 Task: Search one way flight ticket for 4 adults, 1 infant in seat and 1 infant on lap in premium economy from San Luis Obispo: San Luis Obispo County Regional Airport (mcchesney Field) to Greensboro: Piedmont Triad International Airport on 5-1-2023. Choice of flights is Southwest. Number of bags: 1 checked bag. Price is upto 73000. Outbound departure time preference is 8:00.
Action: Mouse moved to (166, 154)
Screenshot: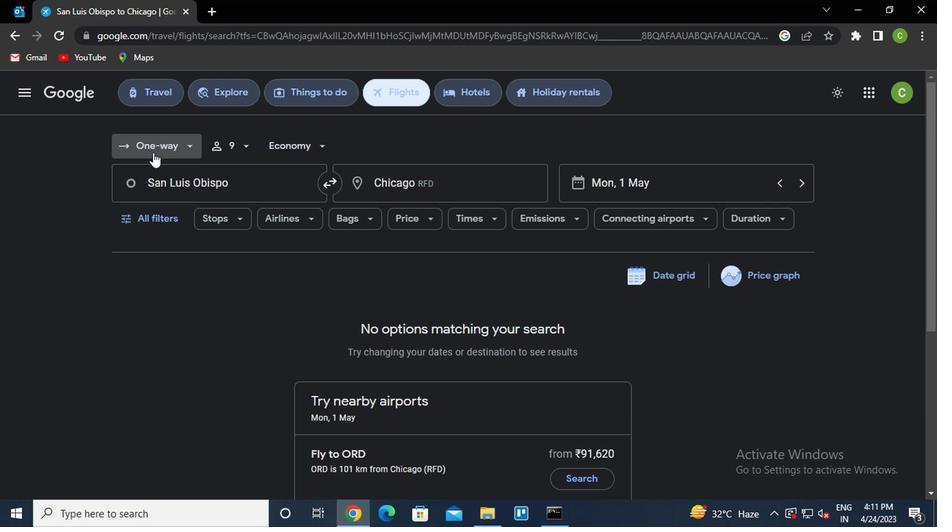 
Action: Mouse pressed left at (166, 154)
Screenshot: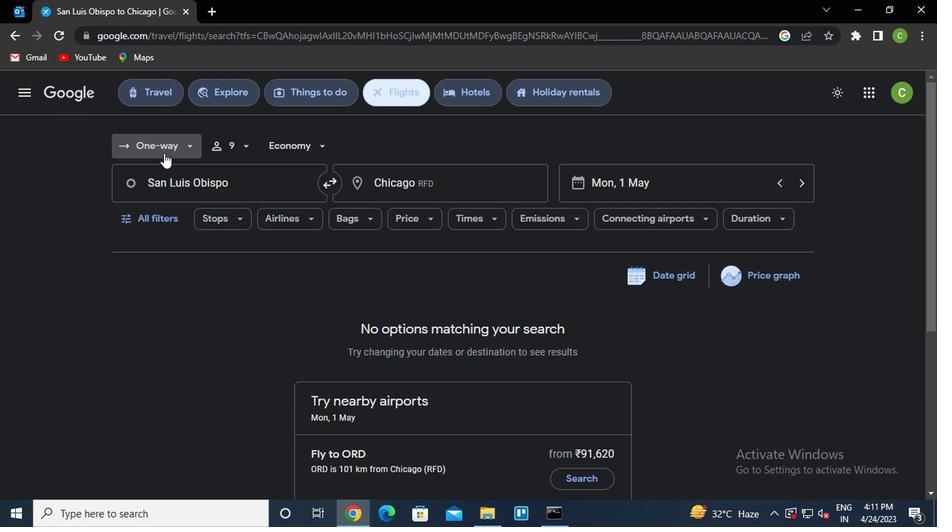 
Action: Mouse moved to (180, 217)
Screenshot: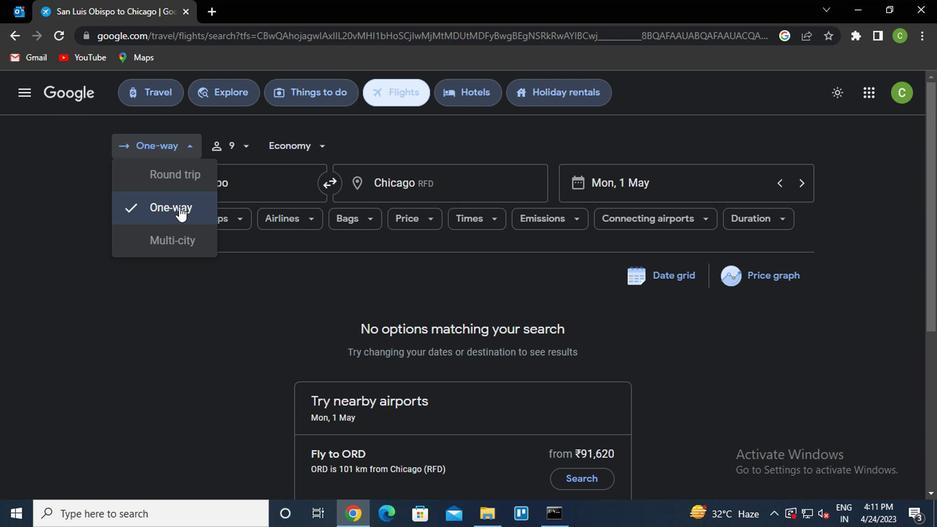 
Action: Mouse pressed left at (180, 217)
Screenshot: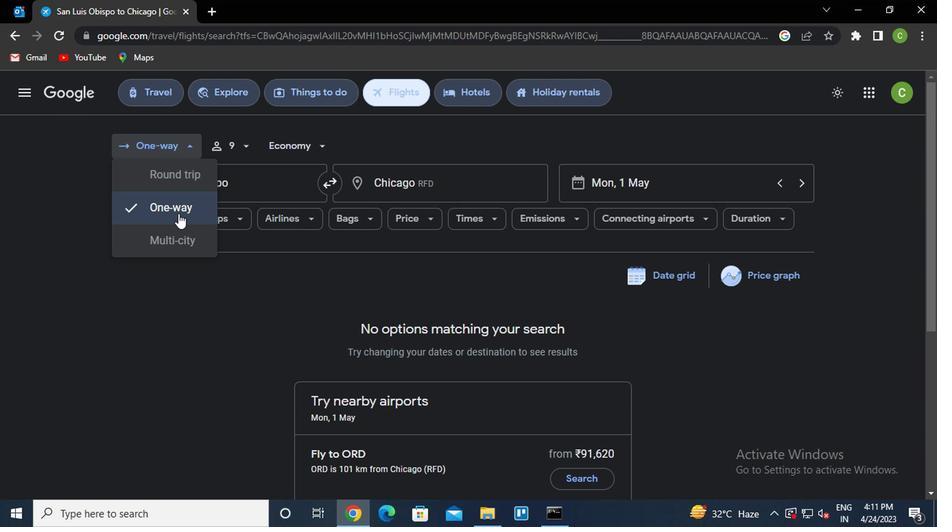 
Action: Mouse moved to (238, 145)
Screenshot: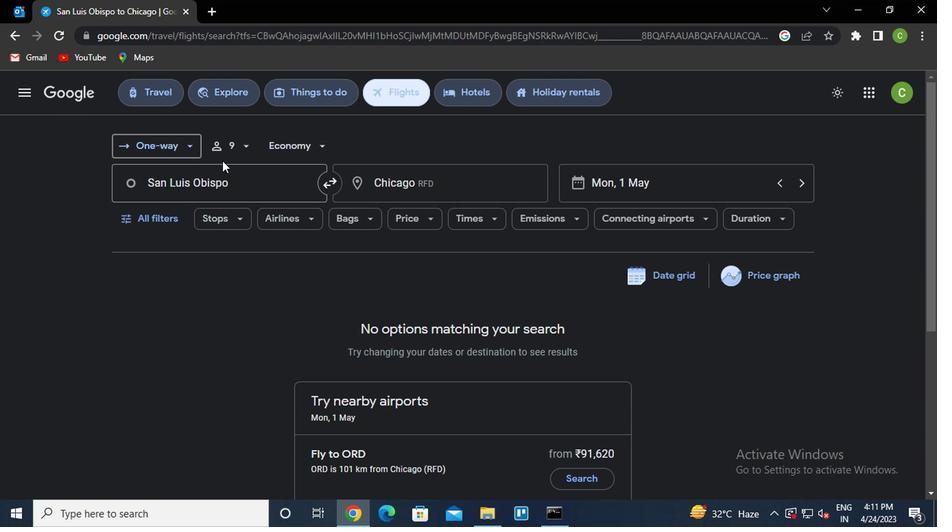 
Action: Mouse pressed left at (238, 145)
Screenshot: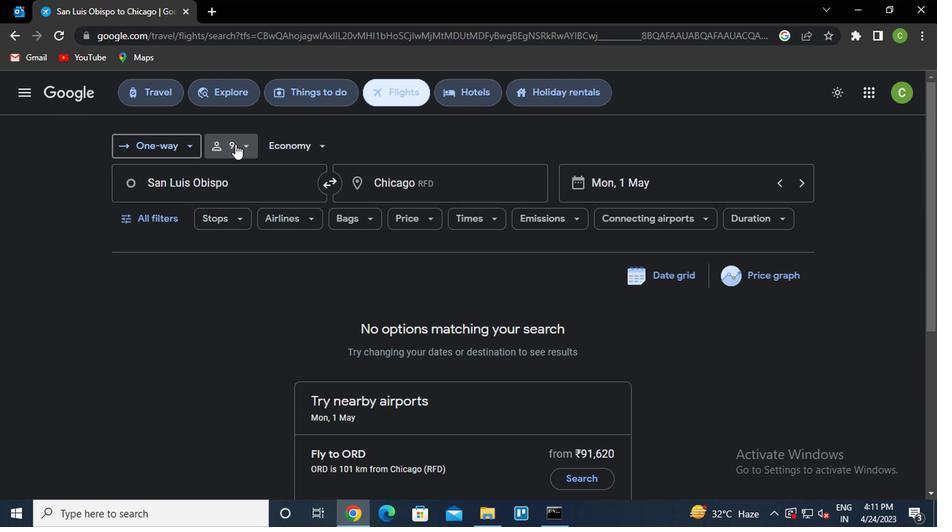 
Action: Mouse moved to (298, 187)
Screenshot: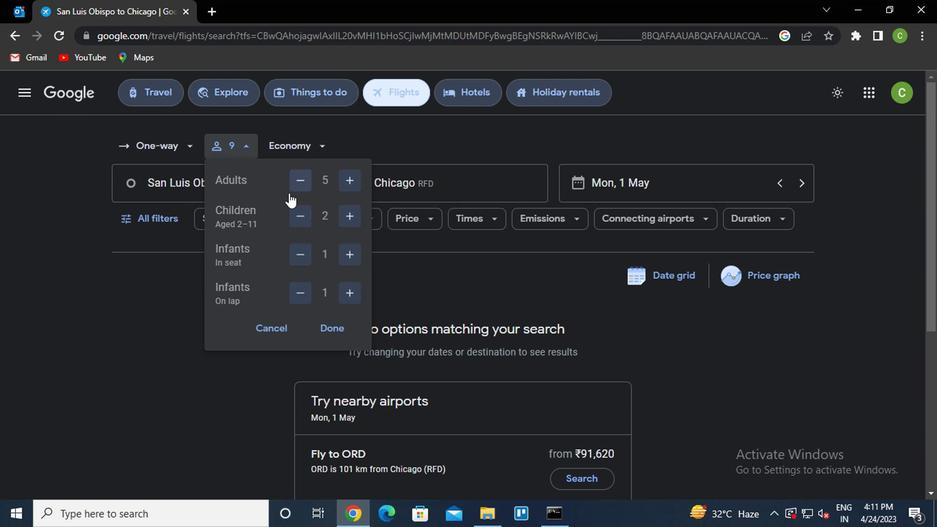
Action: Mouse pressed left at (298, 187)
Screenshot: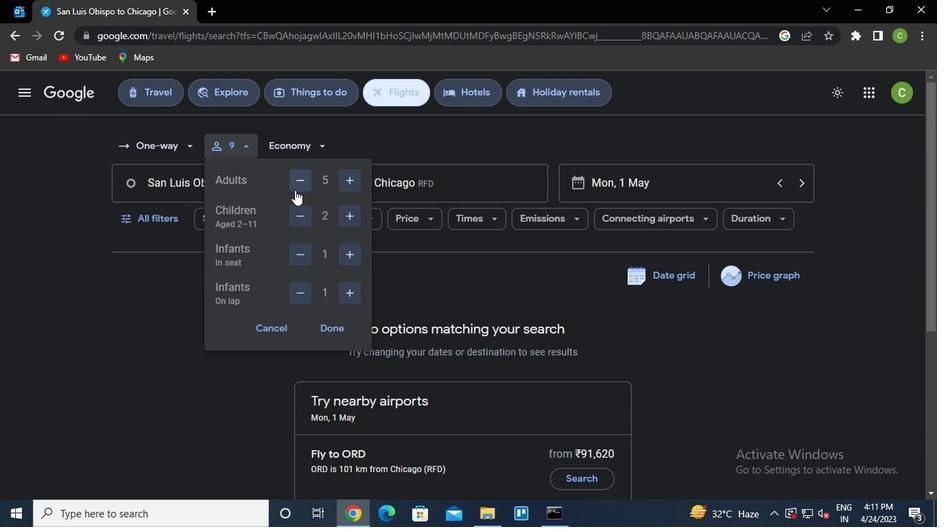 
Action: Mouse moved to (303, 218)
Screenshot: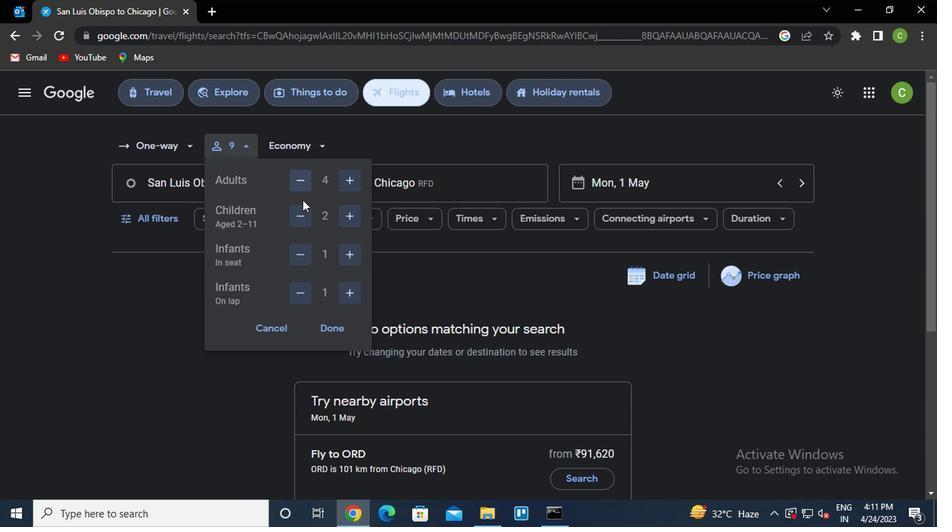 
Action: Mouse pressed left at (303, 218)
Screenshot: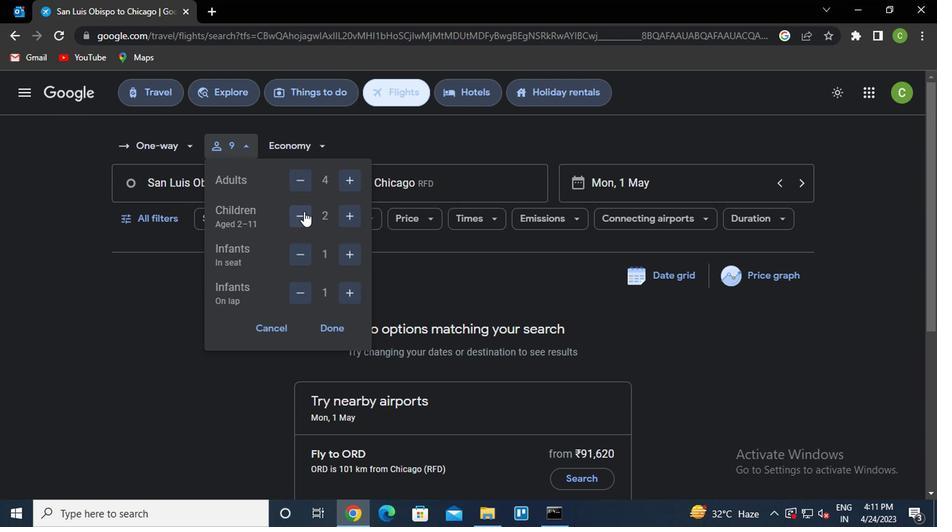 
Action: Mouse moved to (303, 218)
Screenshot: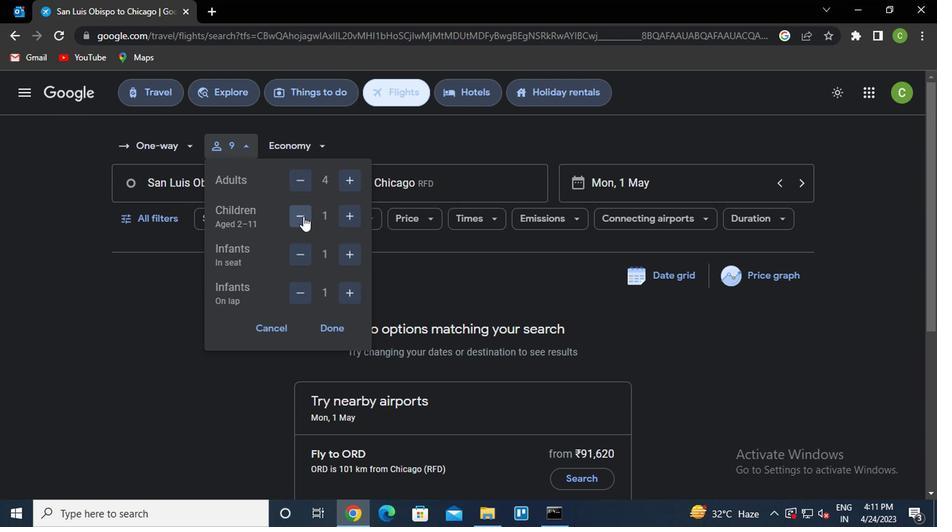 
Action: Mouse pressed left at (303, 218)
Screenshot: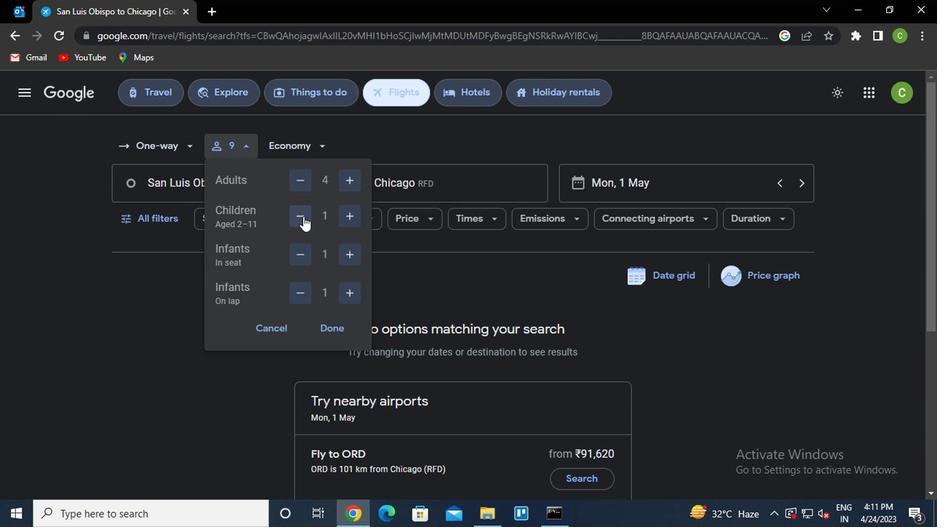 
Action: Mouse moved to (296, 265)
Screenshot: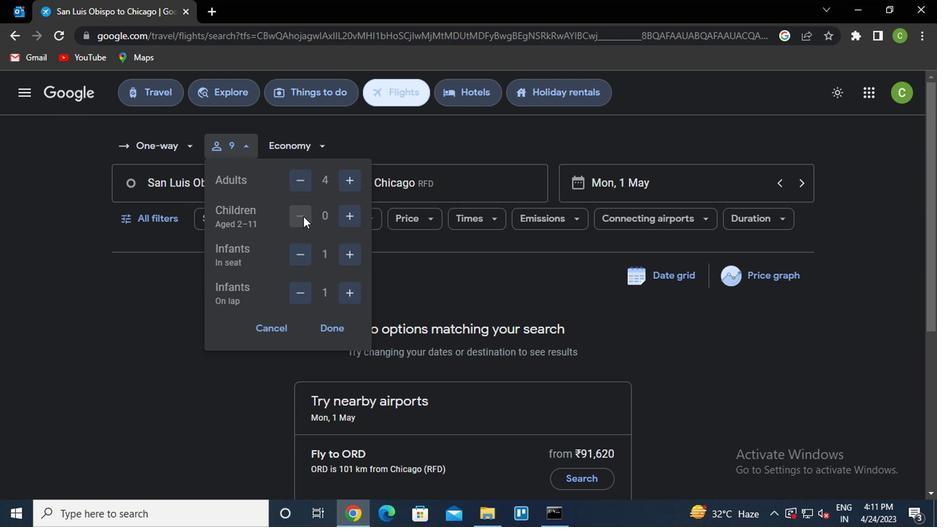 
Action: Mouse pressed left at (296, 265)
Screenshot: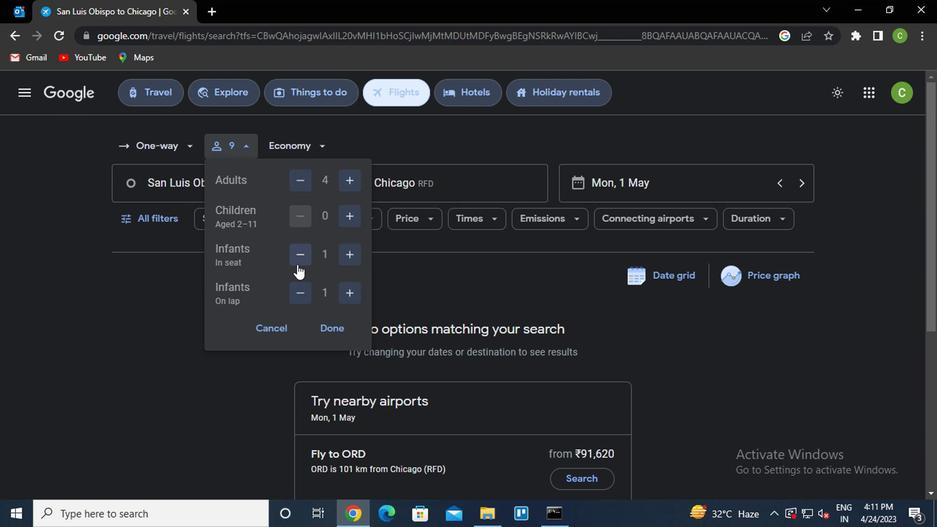 
Action: Mouse moved to (353, 262)
Screenshot: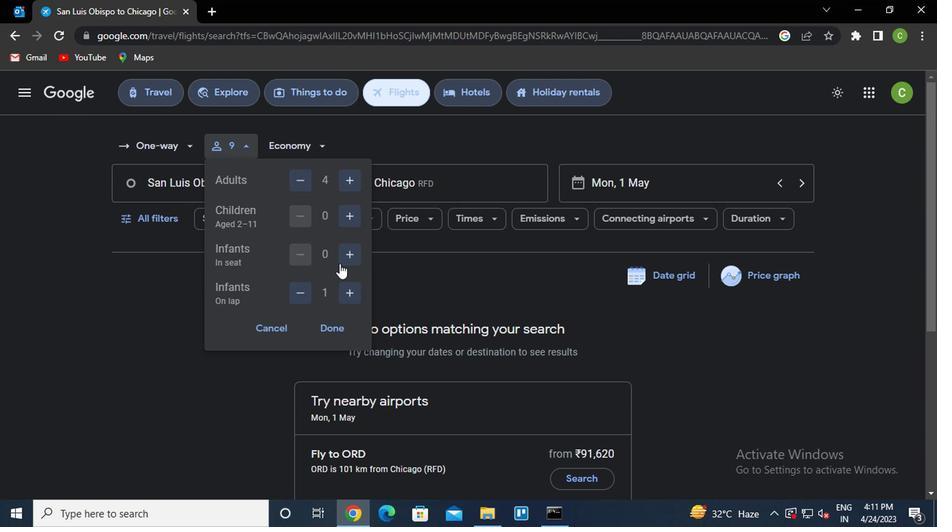 
Action: Mouse pressed left at (353, 262)
Screenshot: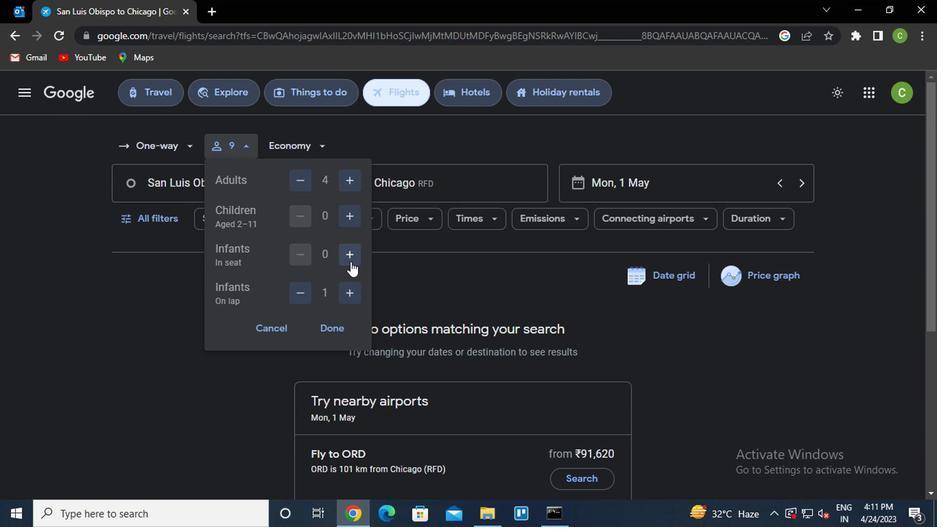 
Action: Mouse moved to (332, 323)
Screenshot: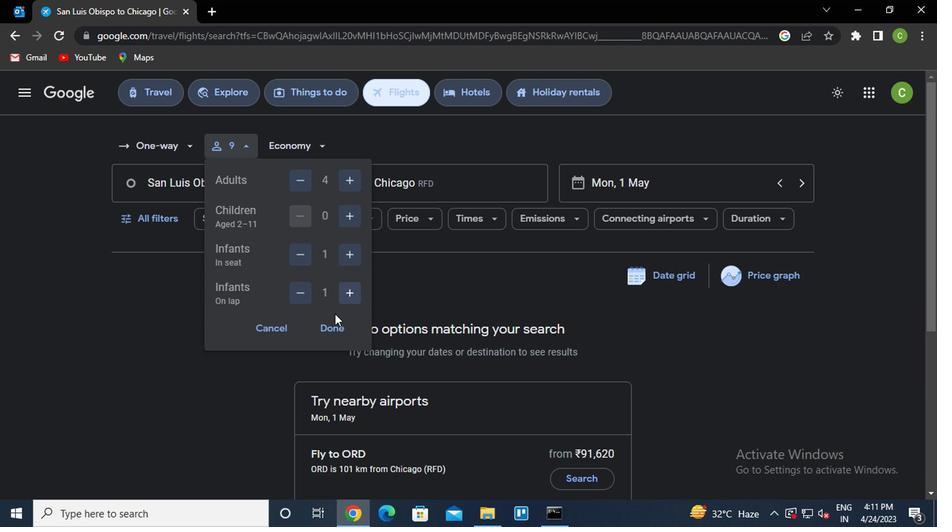 
Action: Mouse pressed left at (332, 323)
Screenshot: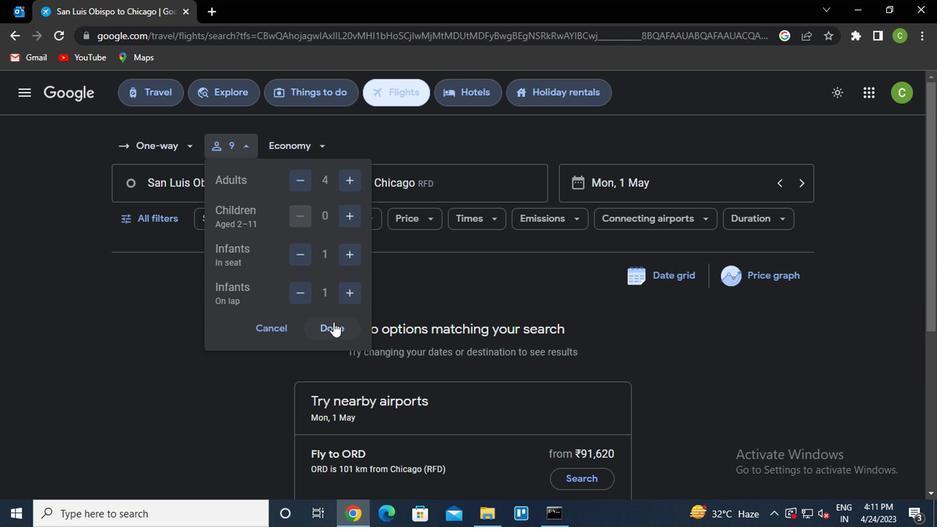 
Action: Mouse moved to (301, 147)
Screenshot: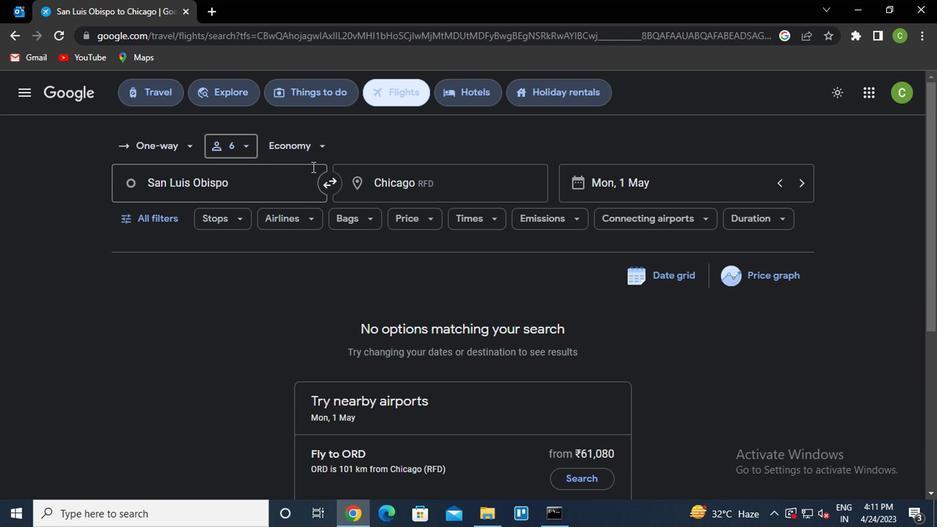 
Action: Mouse pressed left at (301, 147)
Screenshot: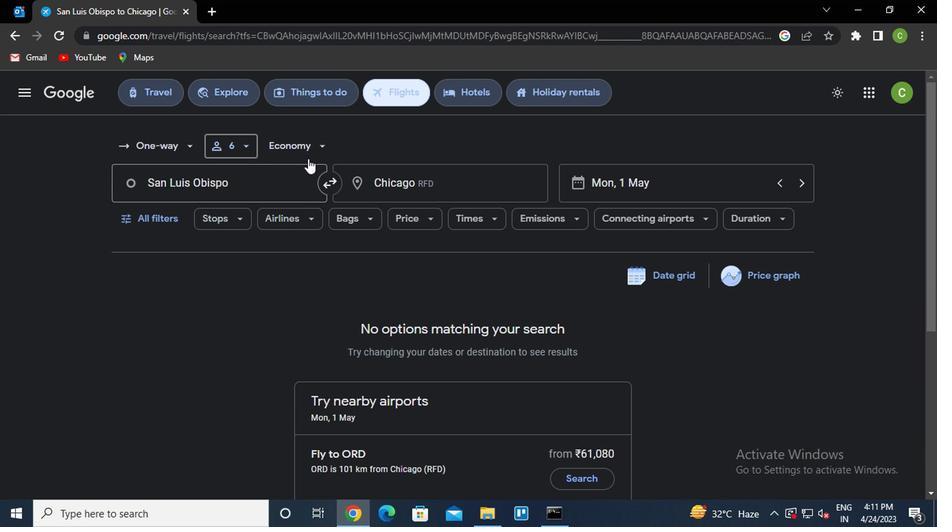 
Action: Mouse moved to (329, 206)
Screenshot: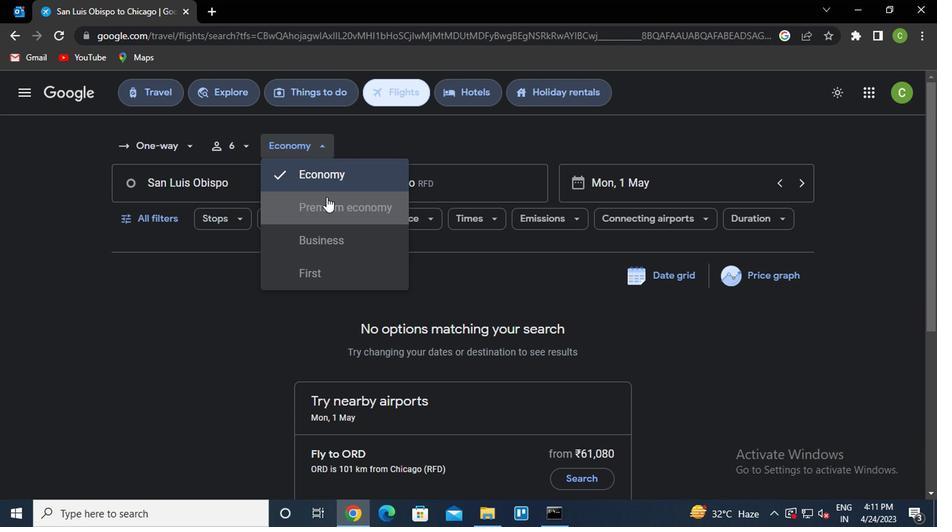 
Action: Mouse pressed left at (329, 206)
Screenshot: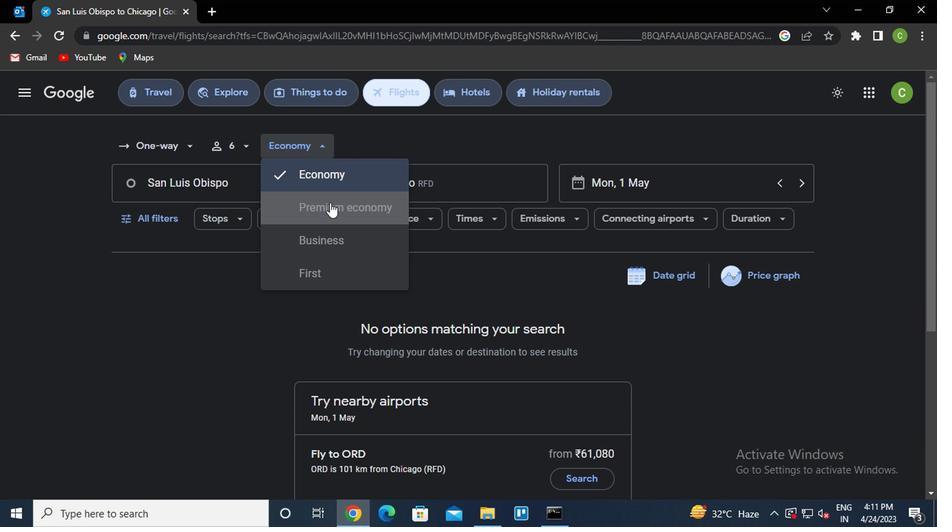 
Action: Mouse moved to (243, 187)
Screenshot: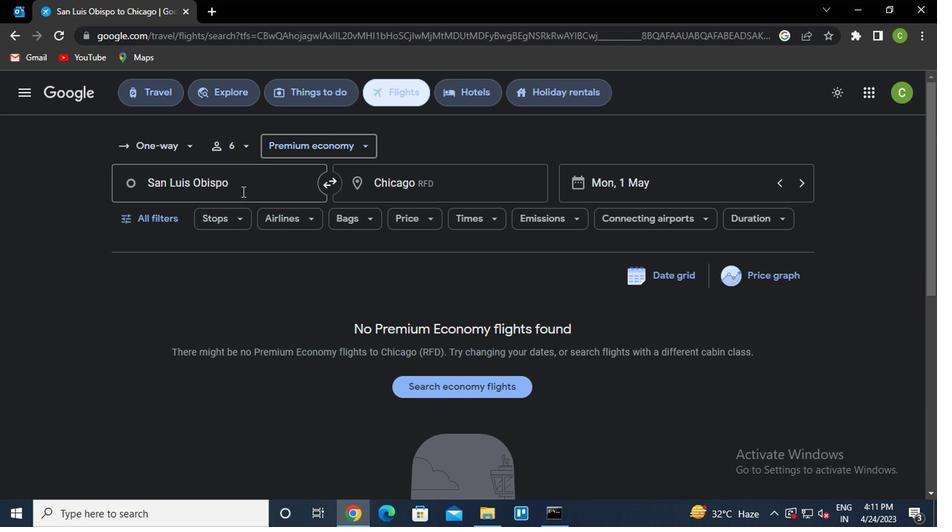 
Action: Mouse pressed left at (243, 187)
Screenshot: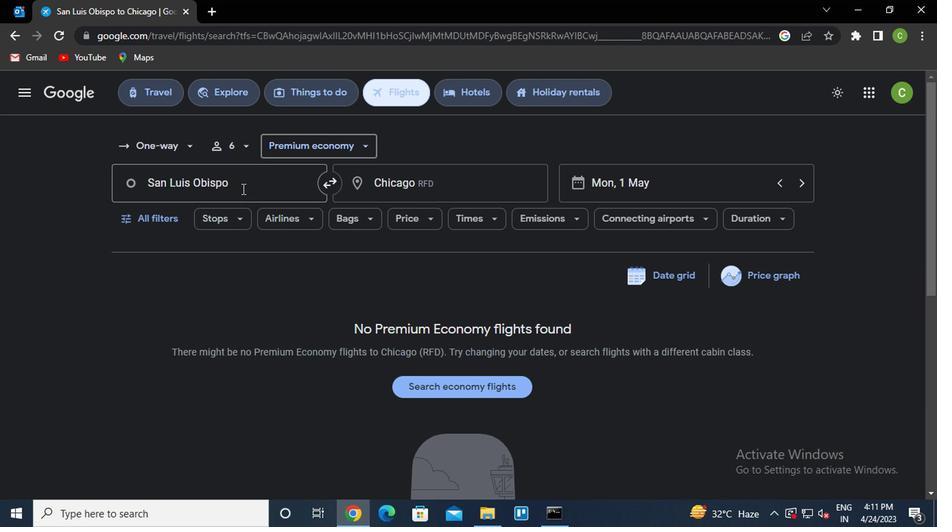 
Action: Mouse moved to (256, 228)
Screenshot: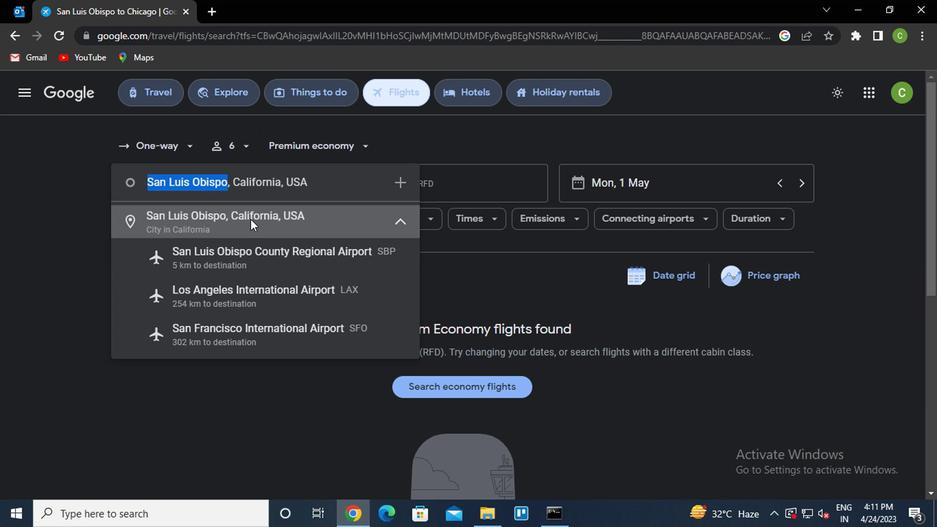 
Action: Mouse pressed left at (256, 228)
Screenshot: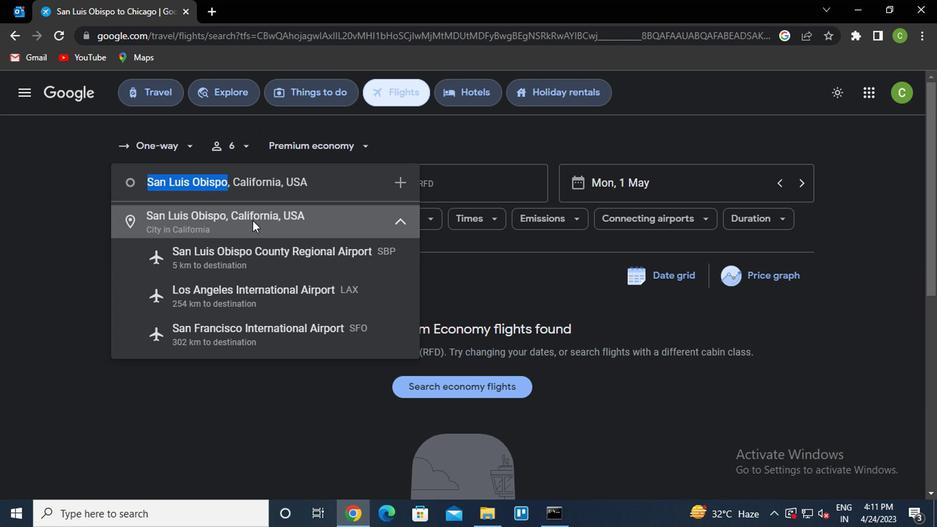 
Action: Mouse moved to (470, 195)
Screenshot: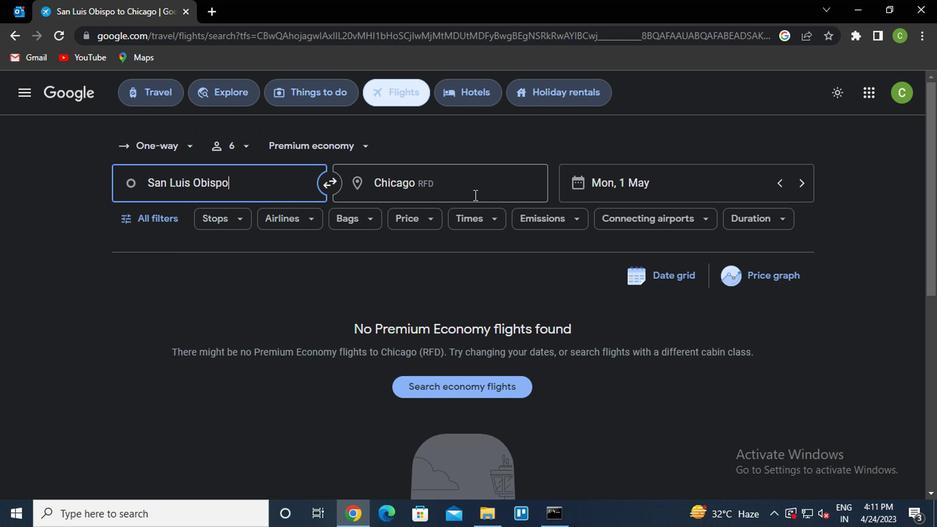 
Action: Mouse pressed left at (470, 195)
Screenshot: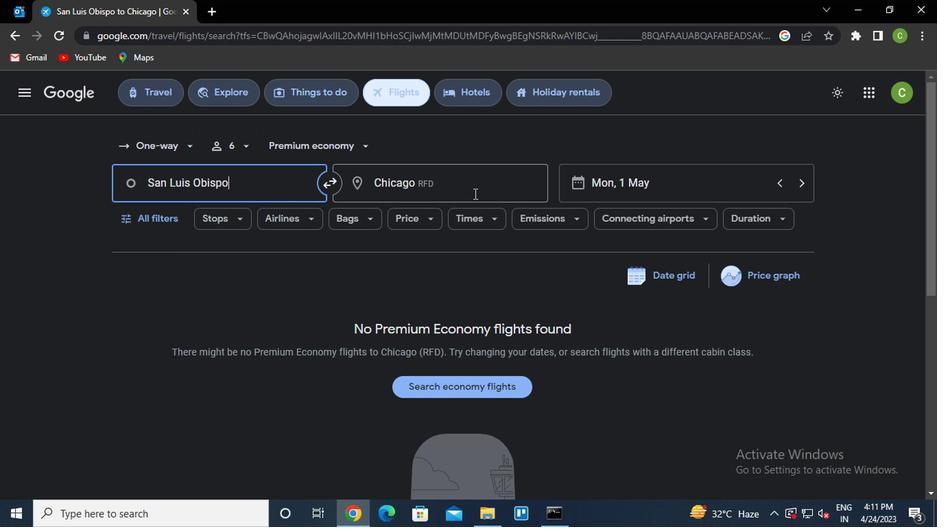 
Action: Key pressed <Key.caps_lock><Key.caps_lock>g<Key.caps_lock>reensboro
Screenshot: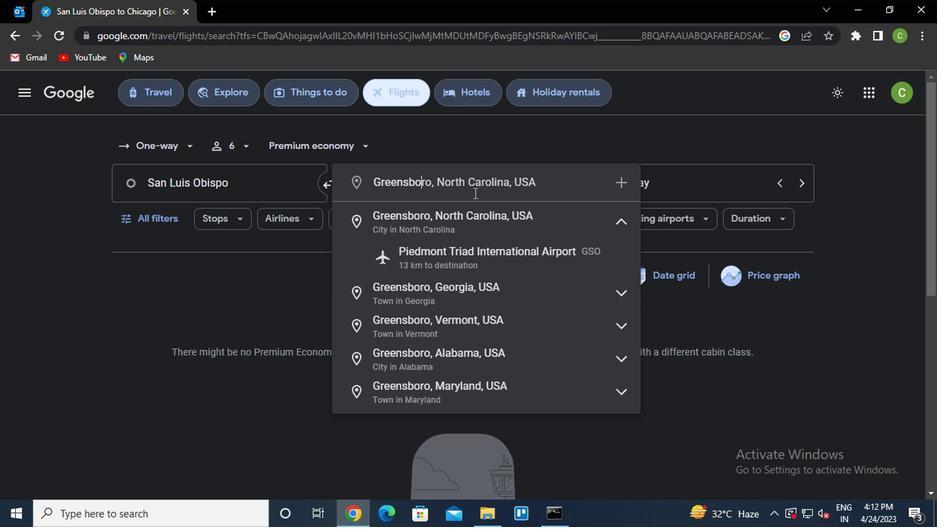 
Action: Mouse moved to (476, 235)
Screenshot: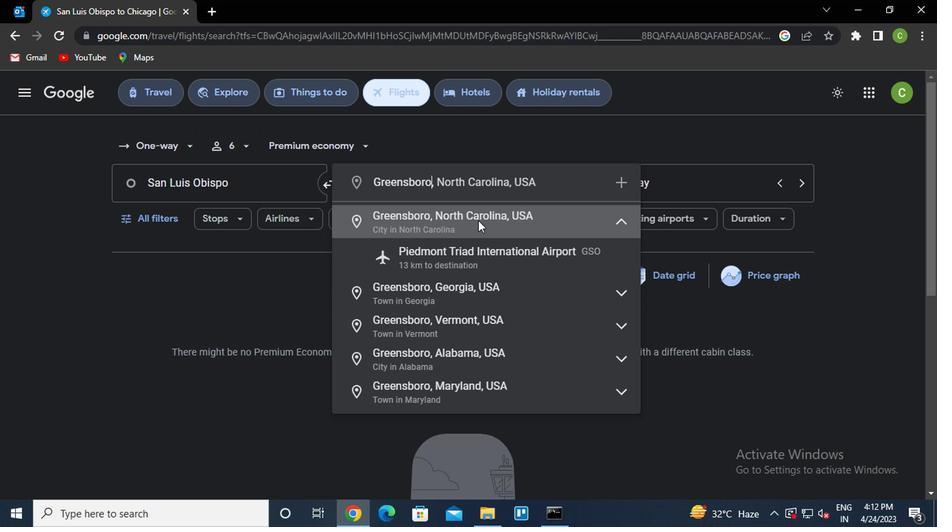 
Action: Mouse pressed left at (476, 235)
Screenshot: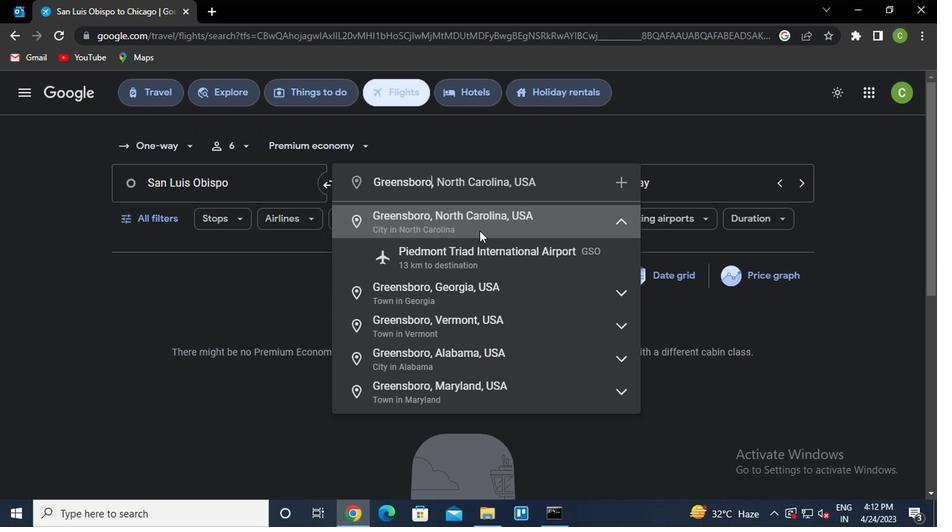 
Action: Mouse moved to (144, 223)
Screenshot: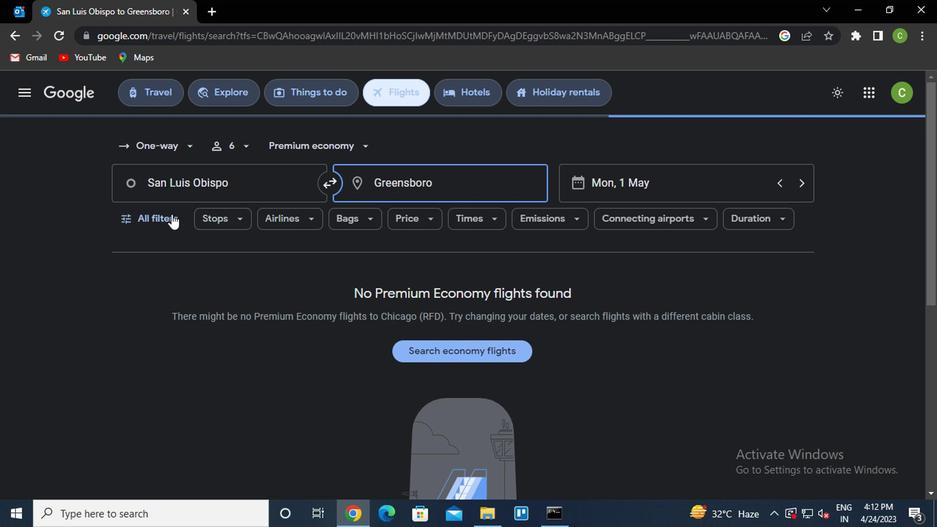 
Action: Mouse pressed left at (144, 223)
Screenshot: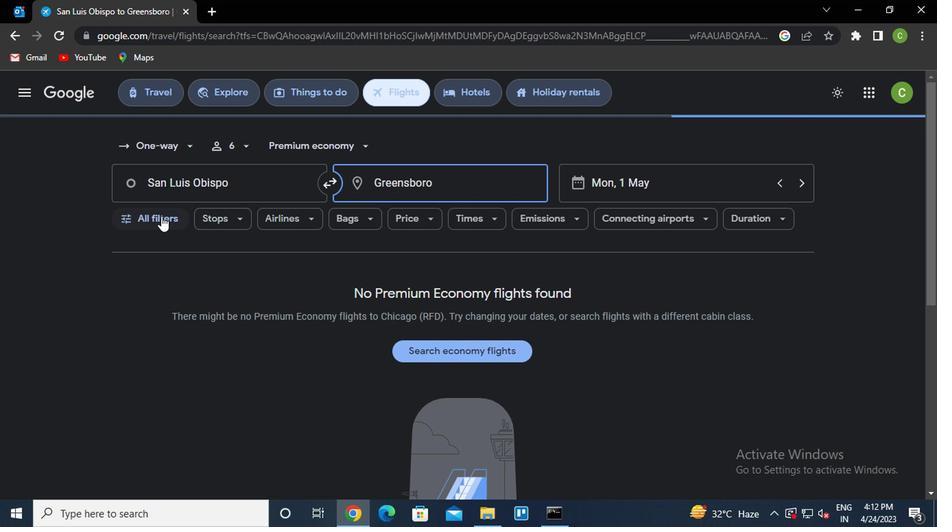 
Action: Mouse moved to (261, 386)
Screenshot: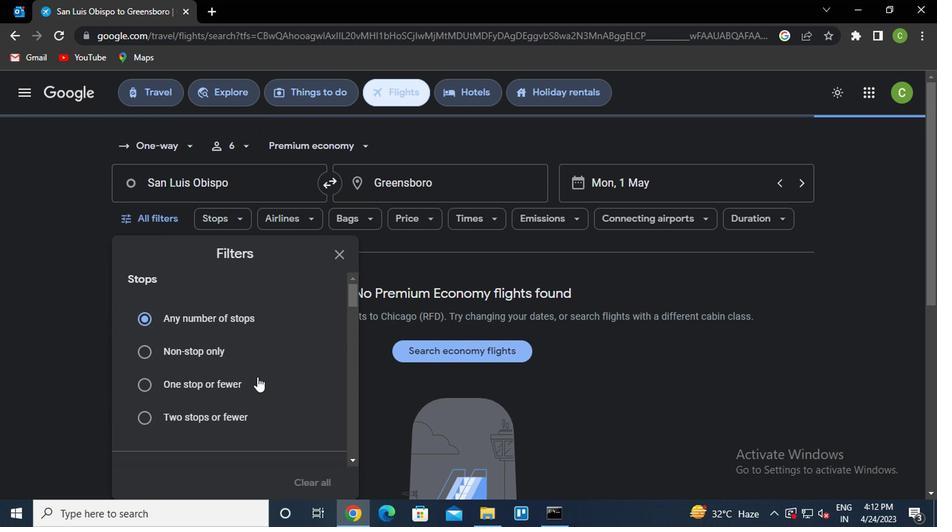 
Action: Mouse scrolled (261, 386) with delta (0, 0)
Screenshot: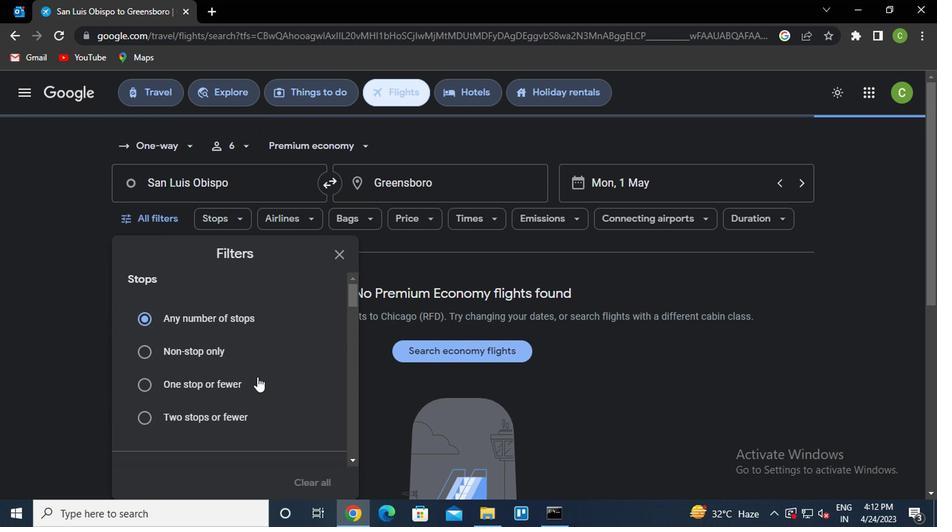 
Action: Mouse scrolled (261, 386) with delta (0, 0)
Screenshot: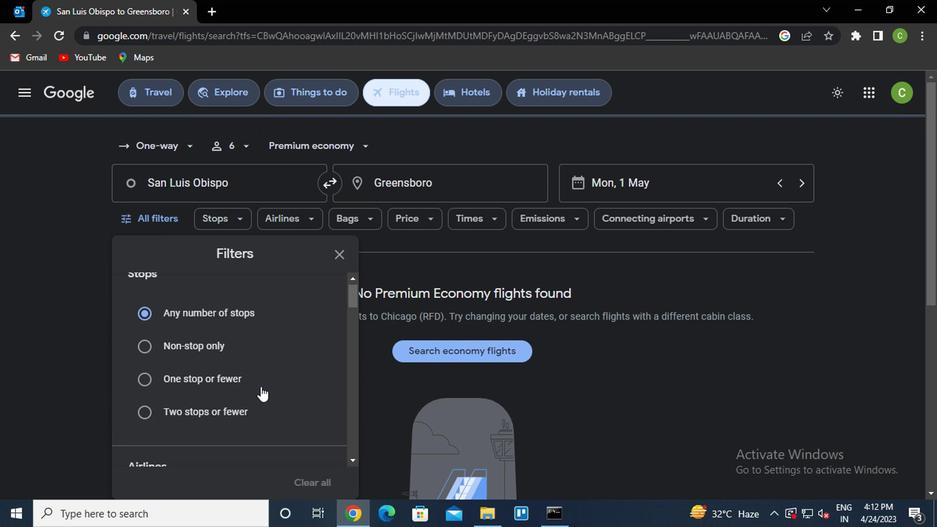 
Action: Mouse scrolled (261, 386) with delta (0, 0)
Screenshot: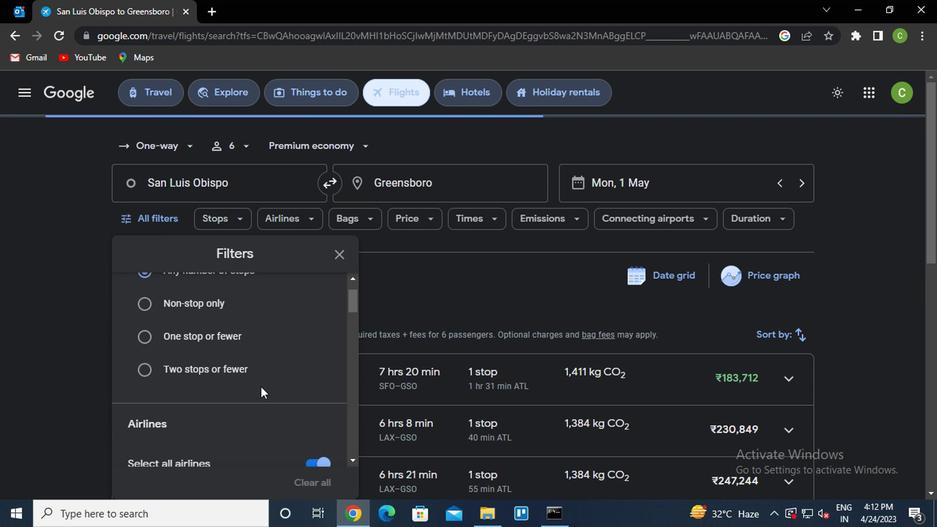 
Action: Mouse scrolled (261, 386) with delta (0, 0)
Screenshot: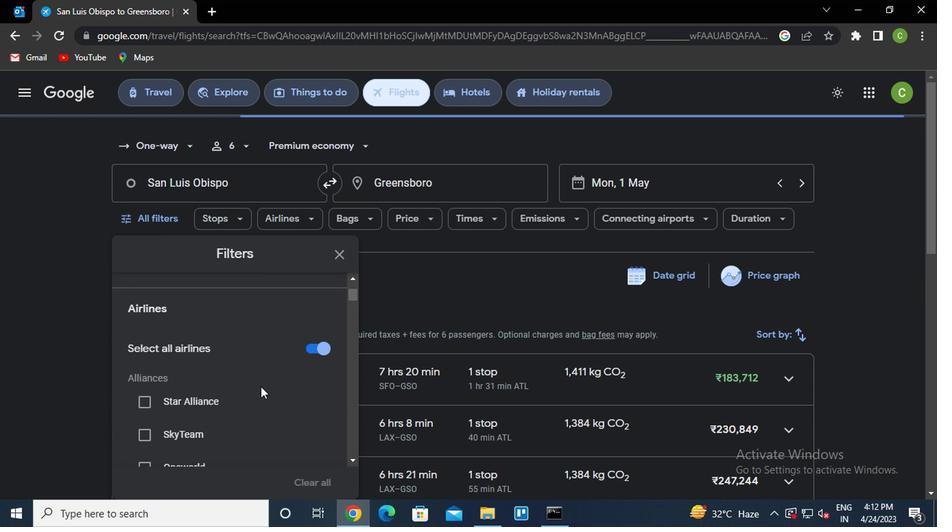 
Action: Mouse moved to (262, 387)
Screenshot: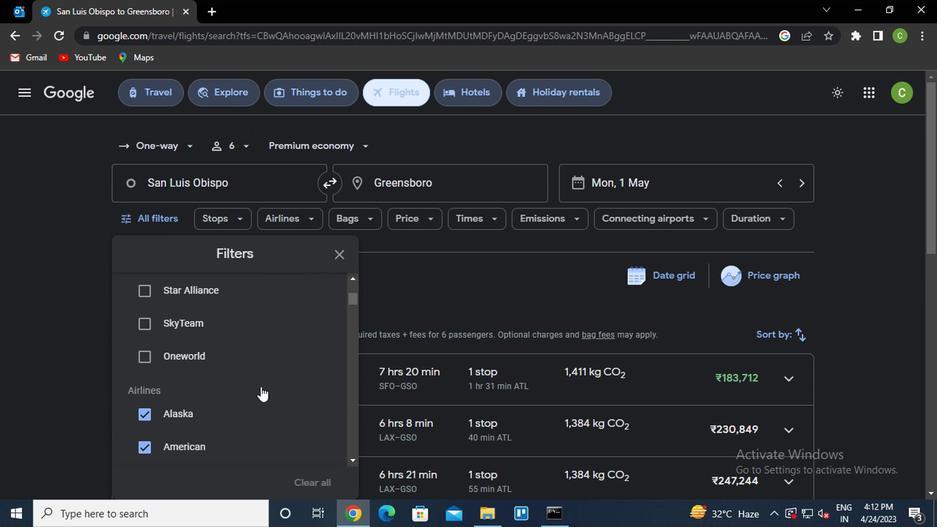 
Action: Mouse scrolled (262, 386) with delta (0, 0)
Screenshot: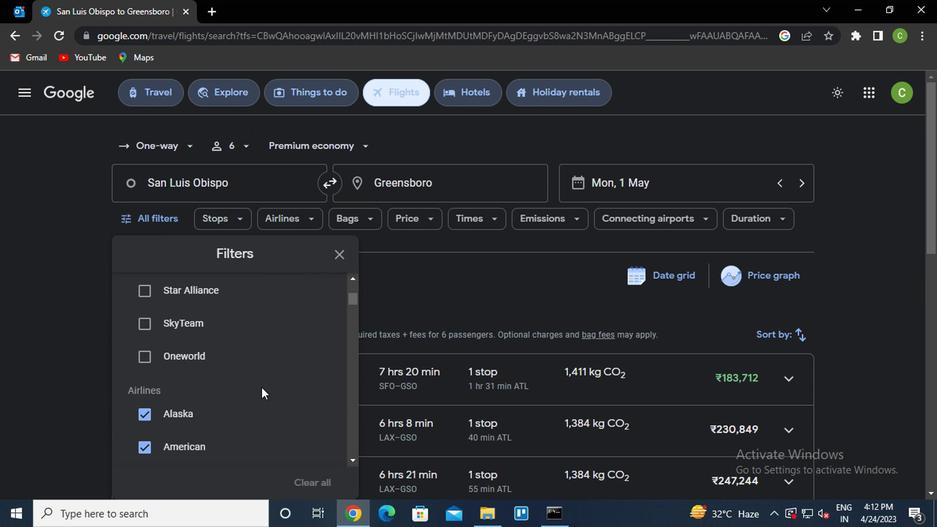 
Action: Mouse moved to (262, 387)
Screenshot: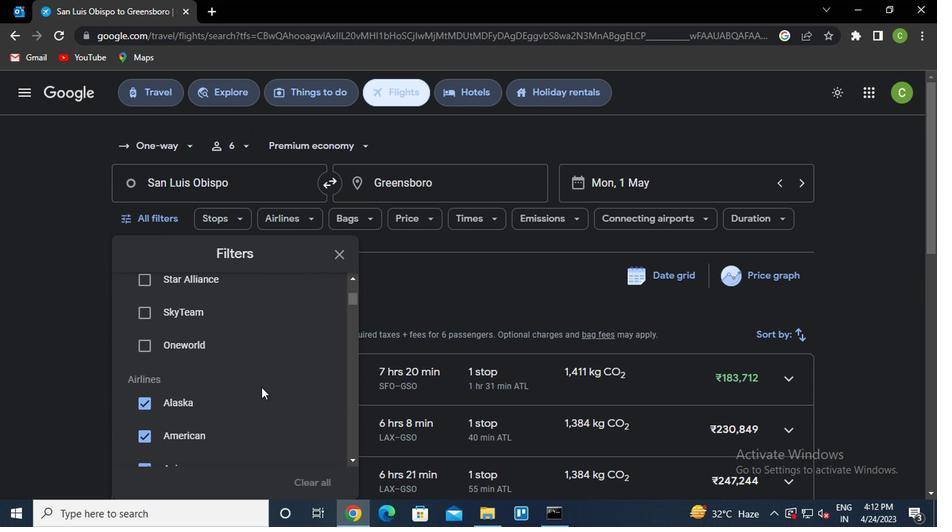 
Action: Mouse scrolled (262, 386) with delta (0, 0)
Screenshot: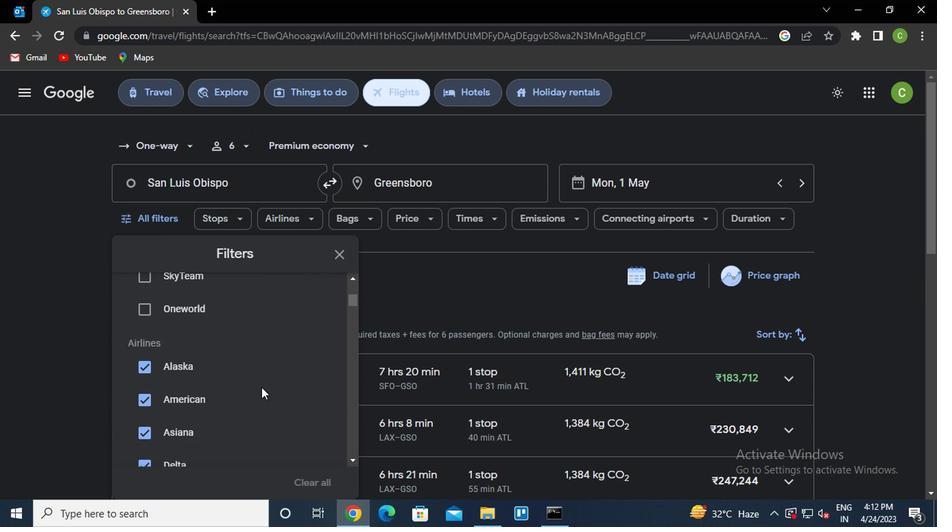 
Action: Mouse scrolled (262, 386) with delta (0, 0)
Screenshot: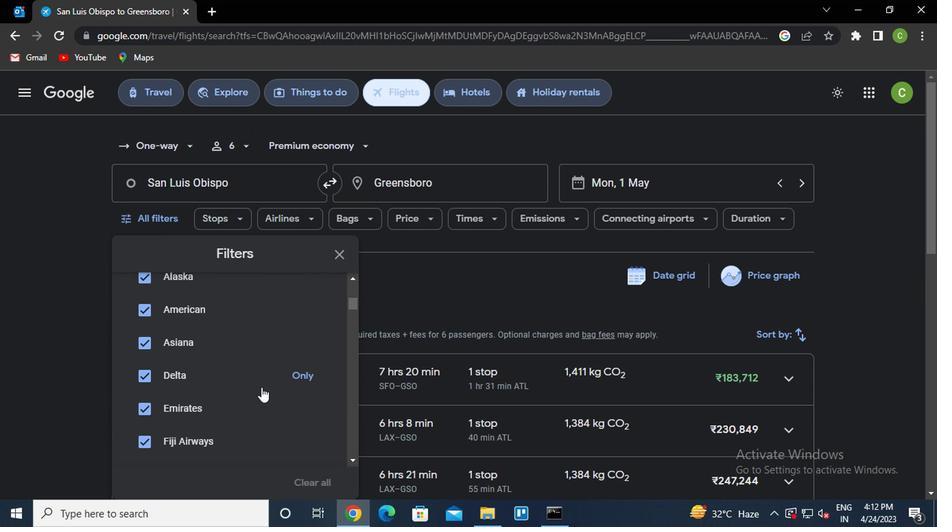 
Action: Mouse scrolled (262, 386) with delta (0, 0)
Screenshot: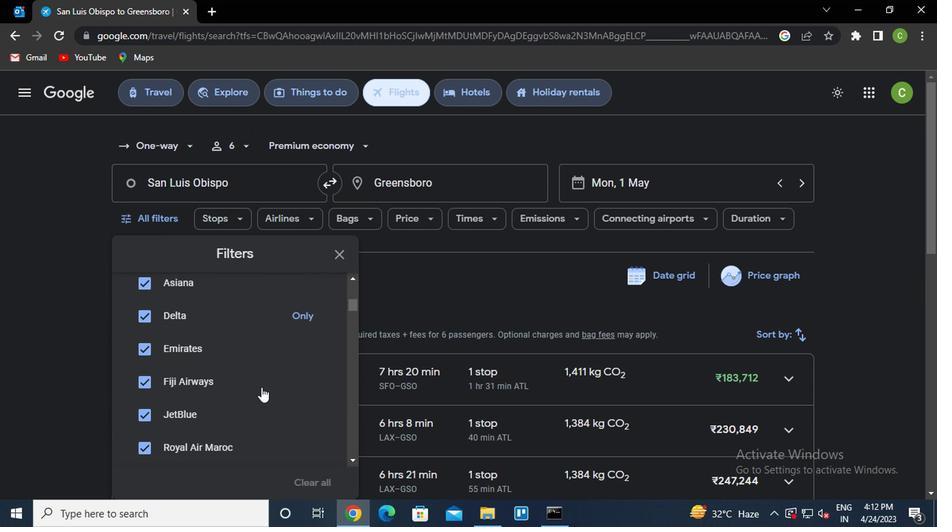 
Action: Mouse scrolled (262, 386) with delta (0, 0)
Screenshot: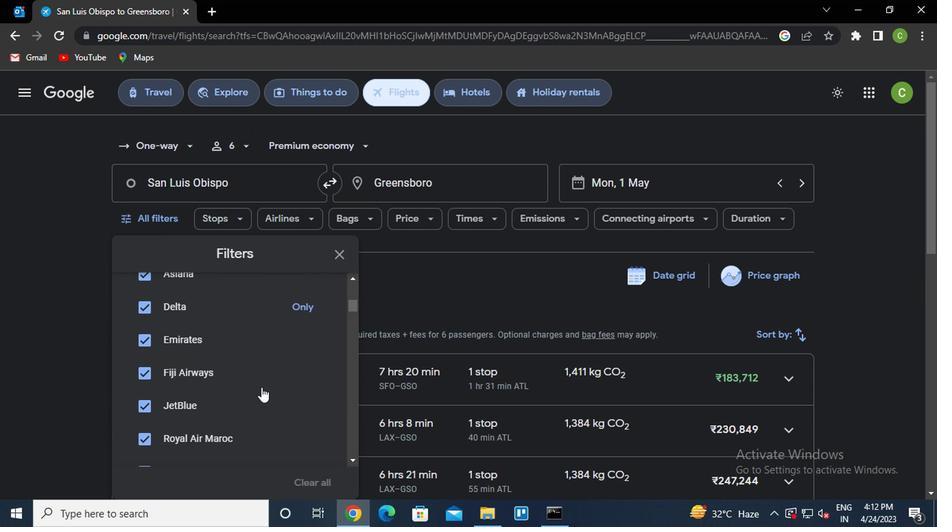 
Action: Mouse moved to (260, 380)
Screenshot: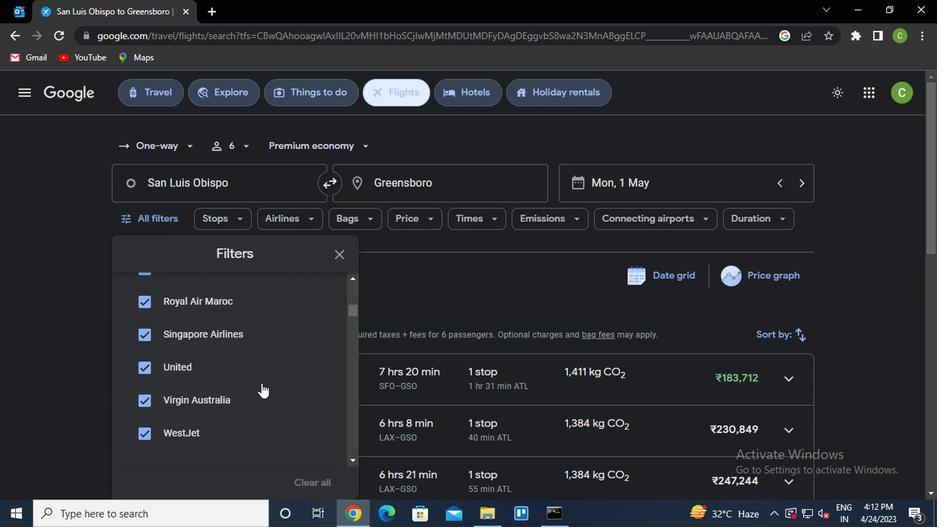 
Action: Mouse scrolled (260, 379) with delta (0, 0)
Screenshot: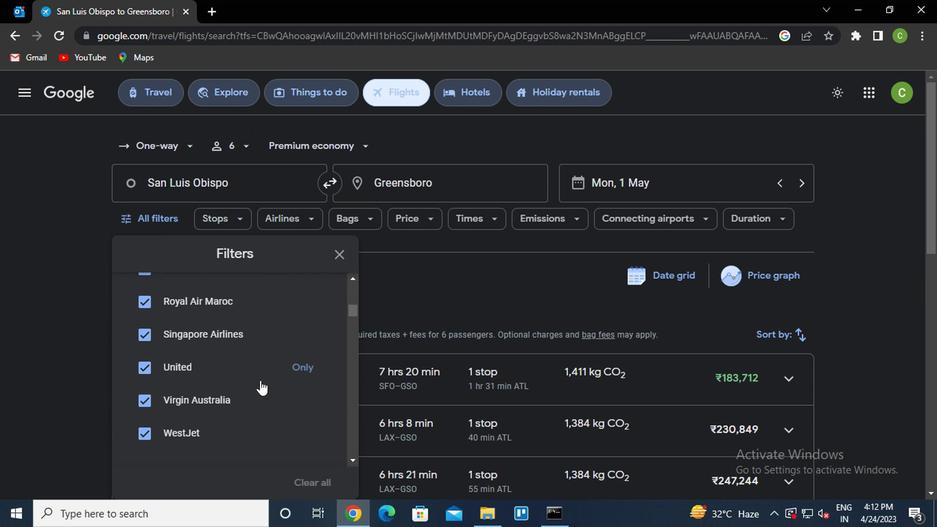 
Action: Mouse scrolled (260, 379) with delta (0, 0)
Screenshot: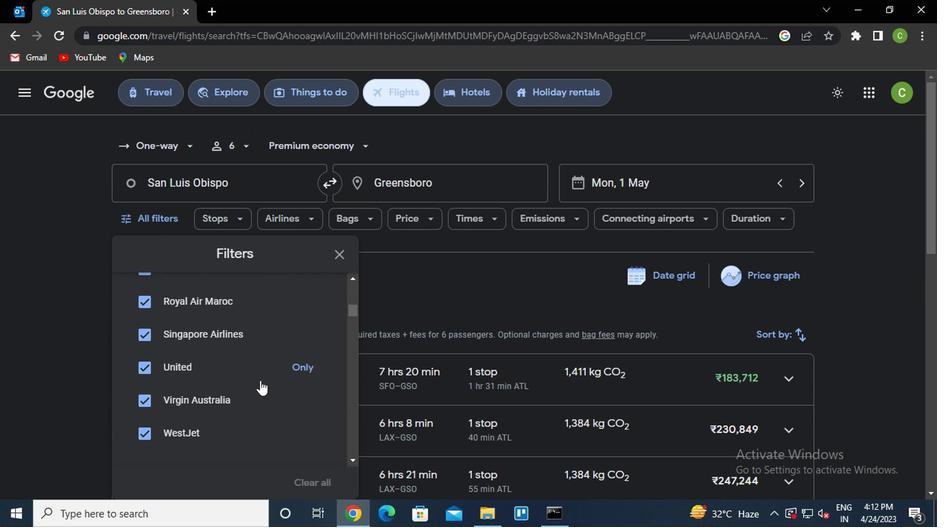 
Action: Mouse moved to (315, 425)
Screenshot: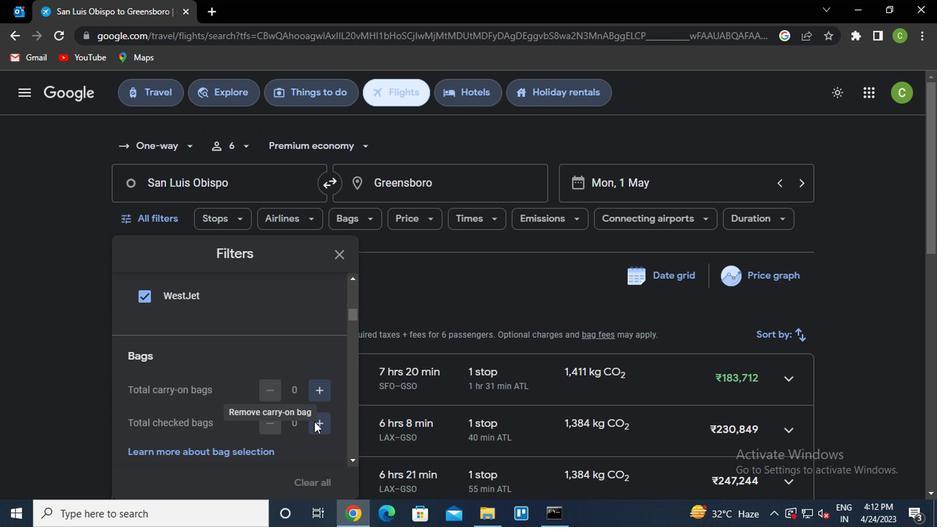 
Action: Mouse pressed left at (315, 425)
Screenshot: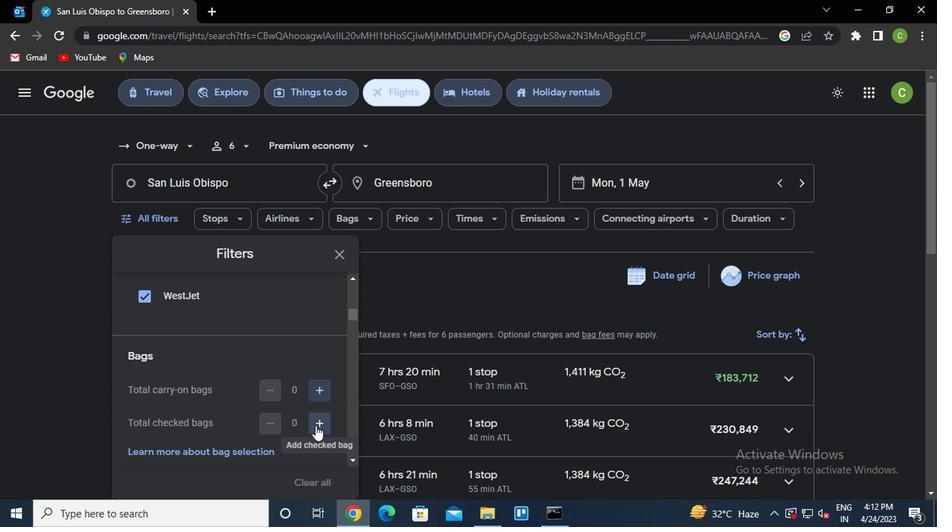 
Action: Mouse moved to (289, 390)
Screenshot: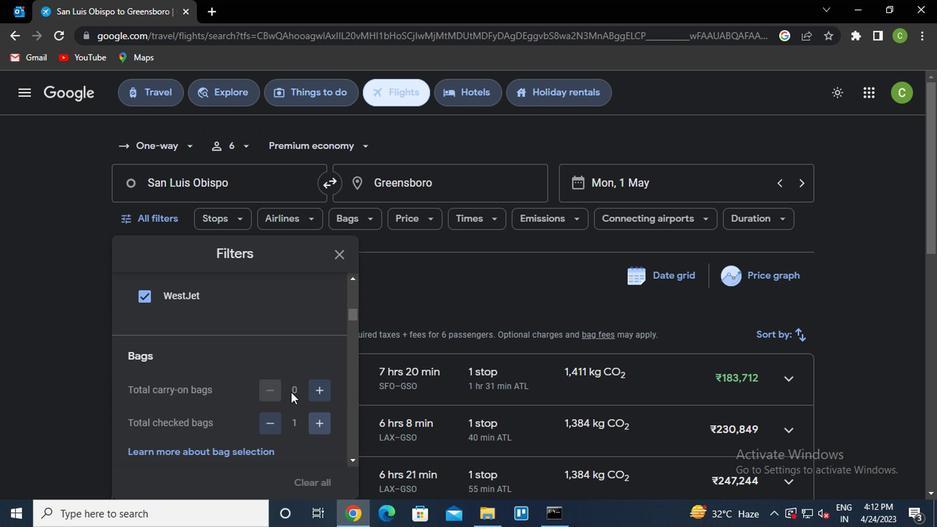 
Action: Mouse scrolled (289, 389) with delta (0, 0)
Screenshot: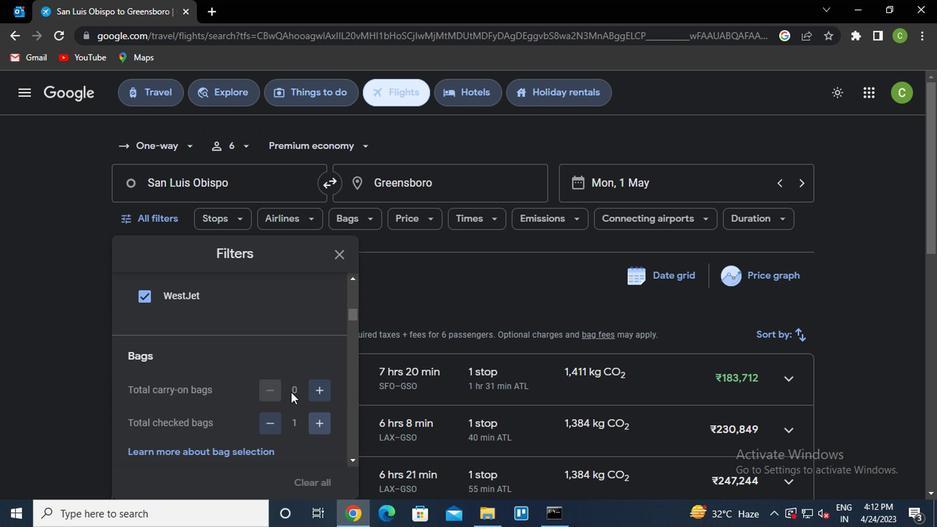 
Action: Mouse moved to (288, 389)
Screenshot: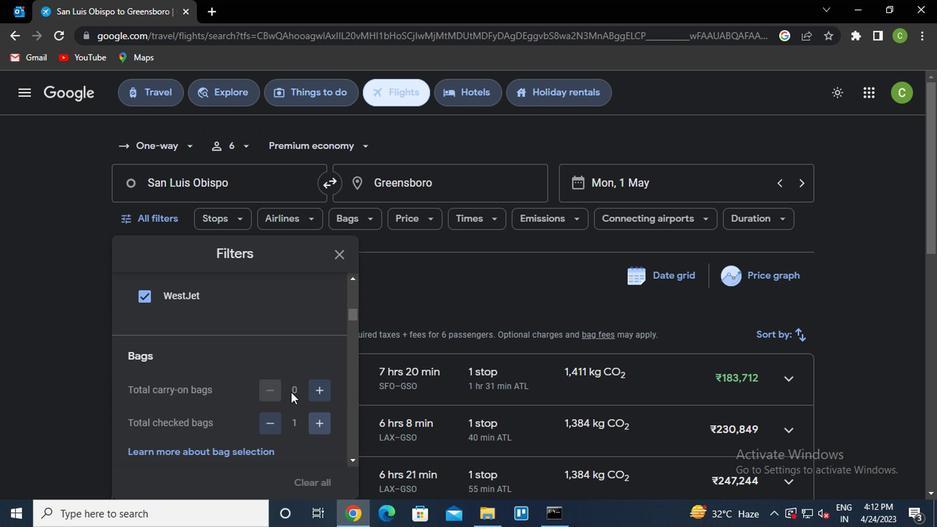 
Action: Mouse scrolled (288, 389) with delta (0, 0)
Screenshot: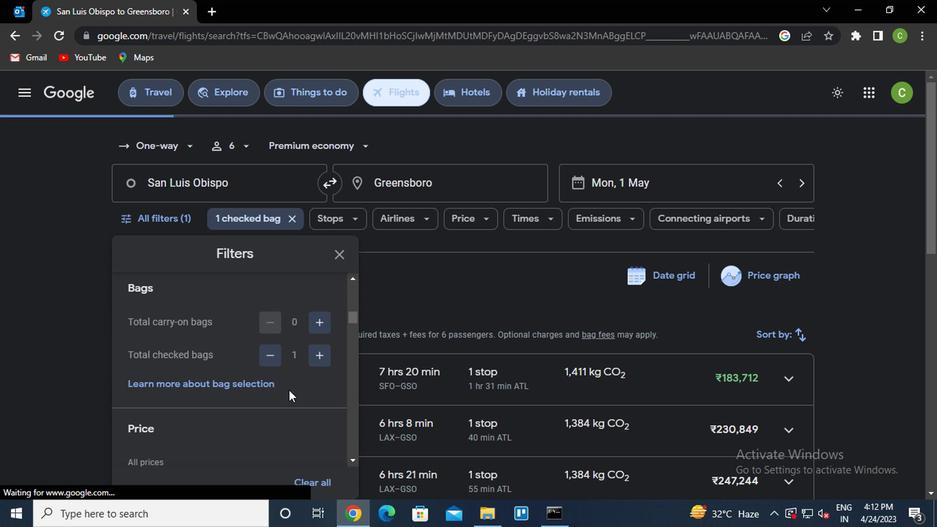 
Action: Mouse moved to (286, 390)
Screenshot: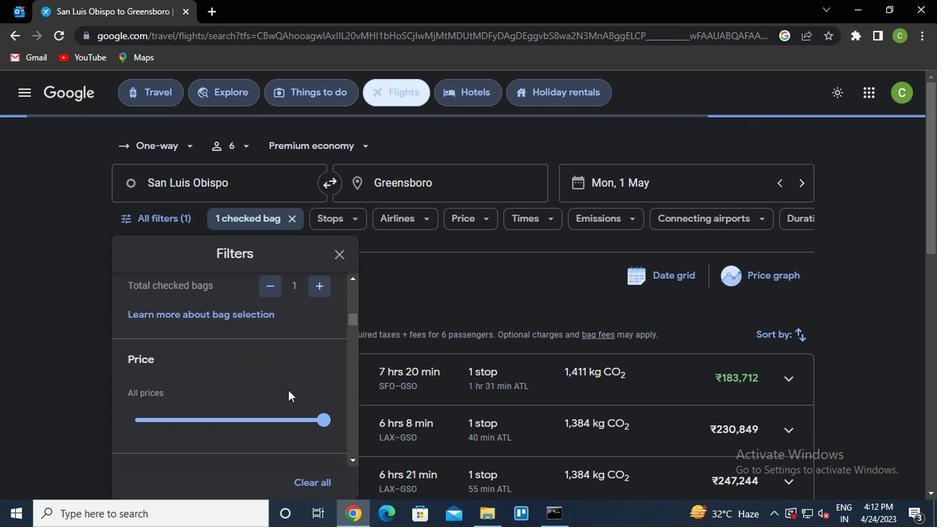 
Action: Mouse scrolled (286, 389) with delta (0, 0)
Screenshot: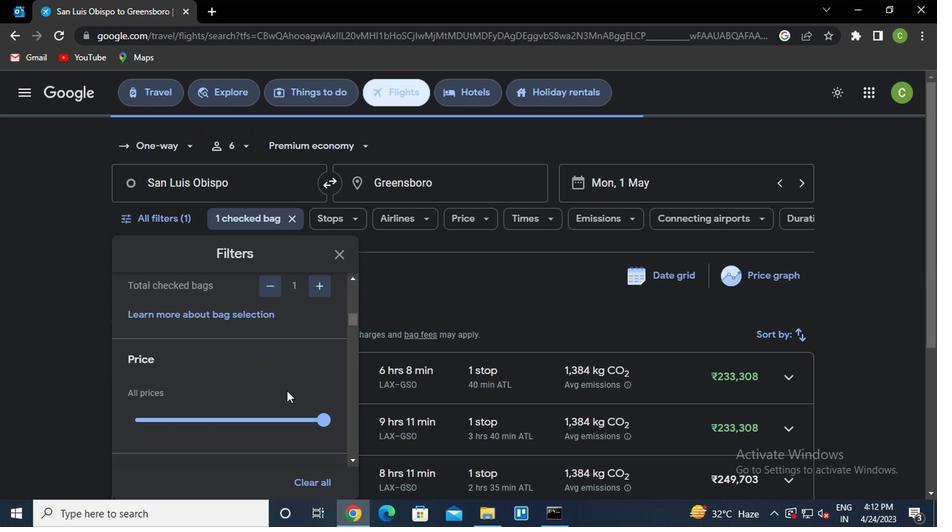 
Action: Mouse scrolled (286, 389) with delta (0, 0)
Screenshot: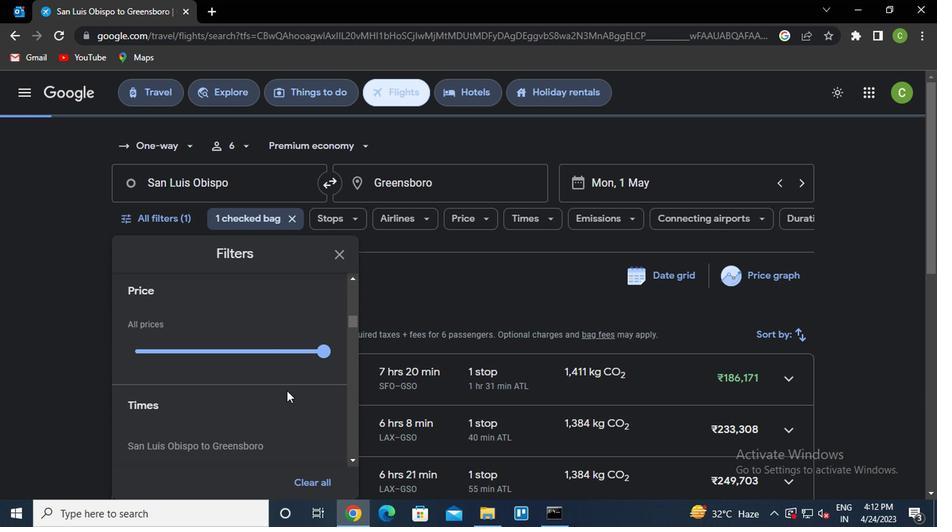 
Action: Mouse scrolled (286, 389) with delta (0, 0)
Screenshot: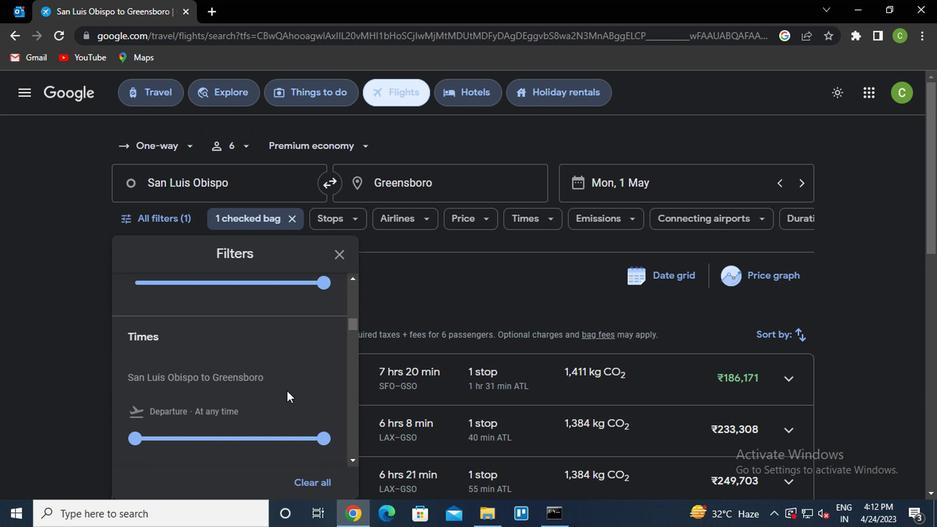 
Action: Mouse scrolled (286, 391) with delta (0, 0)
Screenshot: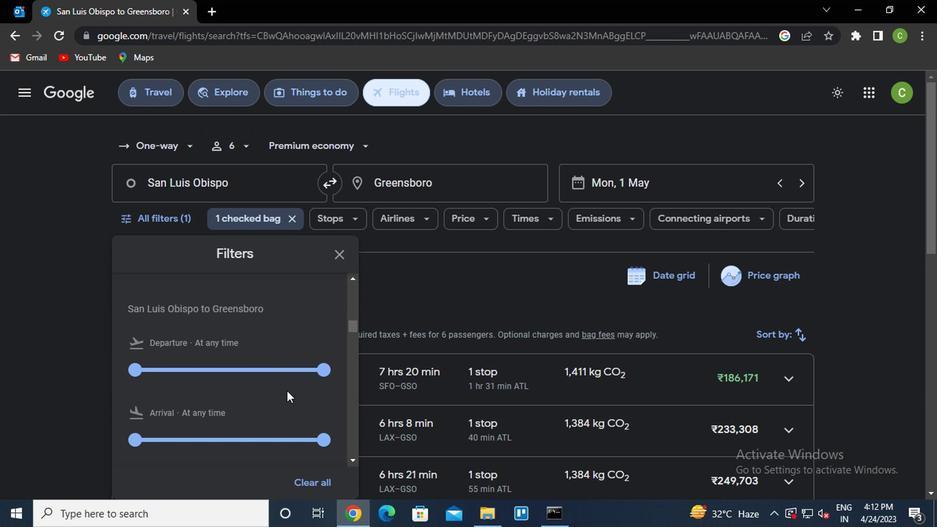 
Action: Mouse moved to (285, 379)
Screenshot: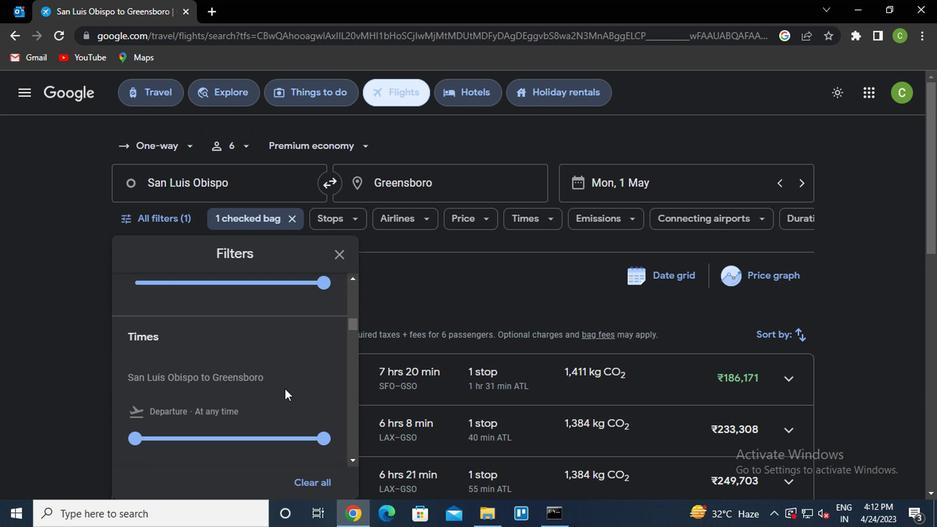 
Action: Mouse scrolled (285, 379) with delta (0, 0)
Screenshot: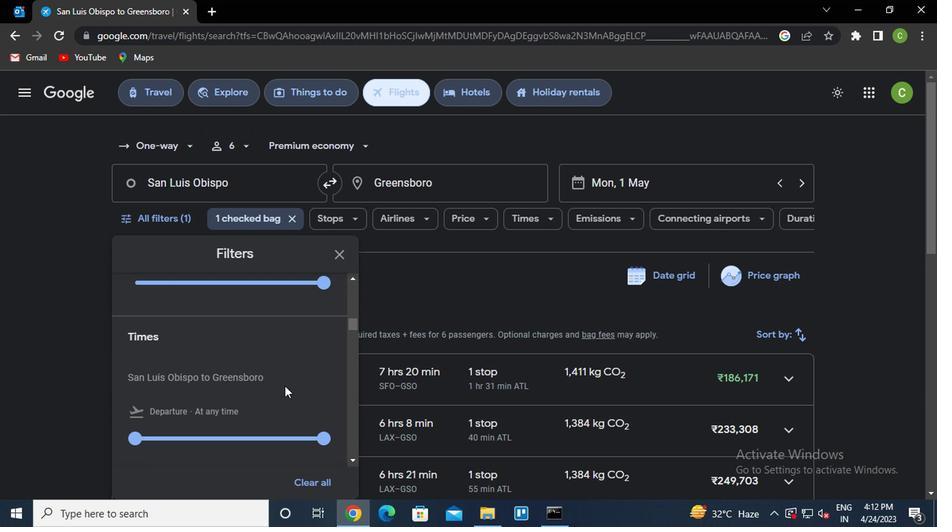 
Action: Mouse scrolled (285, 379) with delta (0, 0)
Screenshot: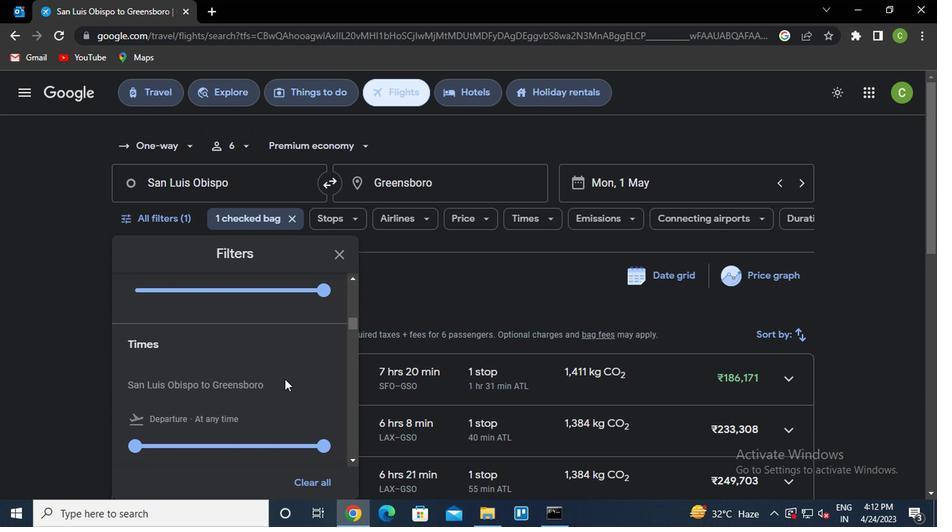 
Action: Mouse moved to (319, 414)
Screenshot: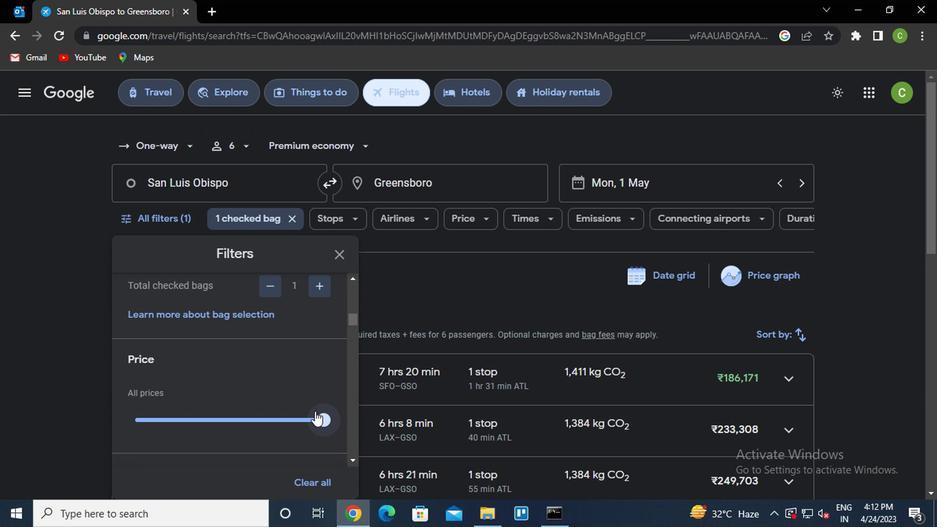 
Action: Mouse pressed left at (319, 414)
Screenshot: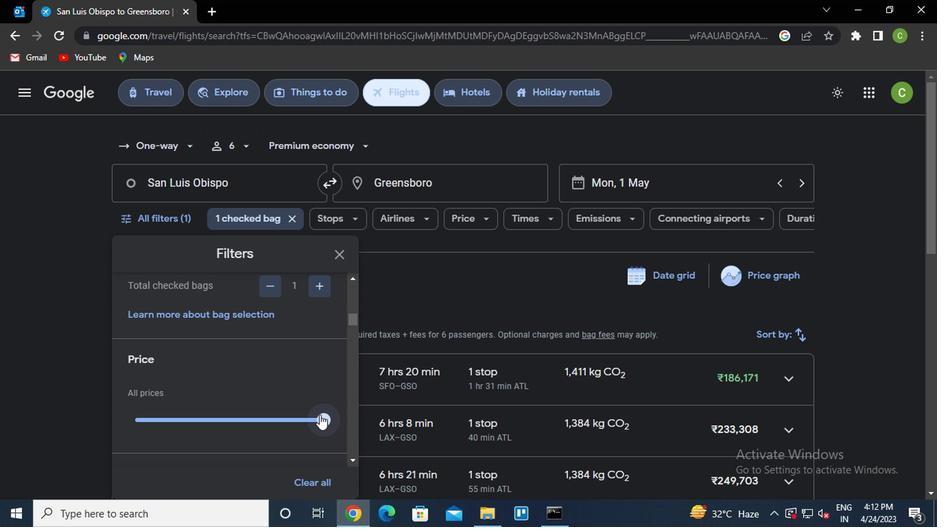 
Action: Mouse moved to (214, 382)
Screenshot: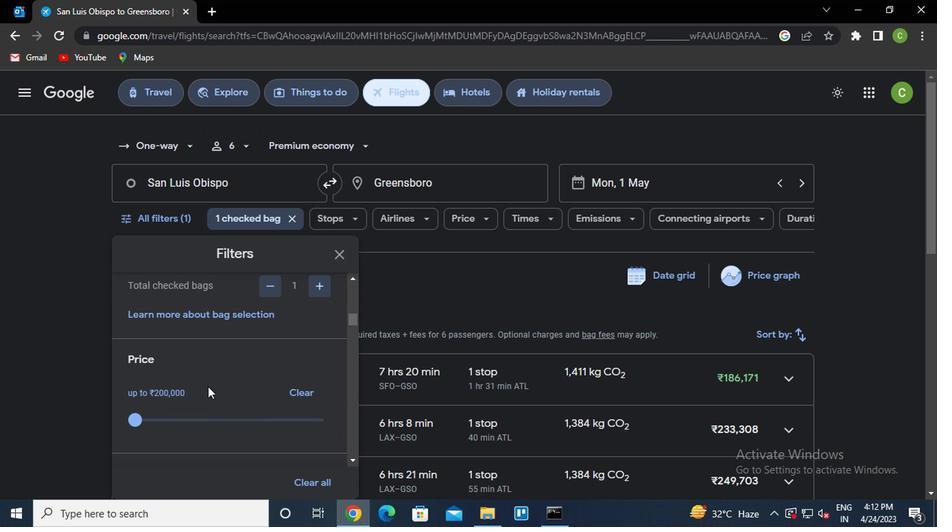 
Action: Mouse scrolled (214, 381) with delta (0, 0)
Screenshot: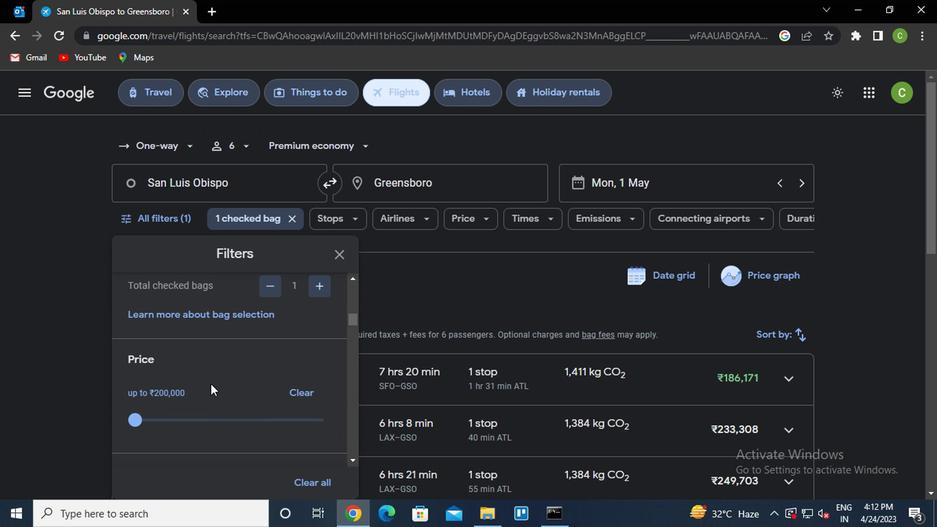 
Action: Mouse scrolled (214, 381) with delta (0, 0)
Screenshot: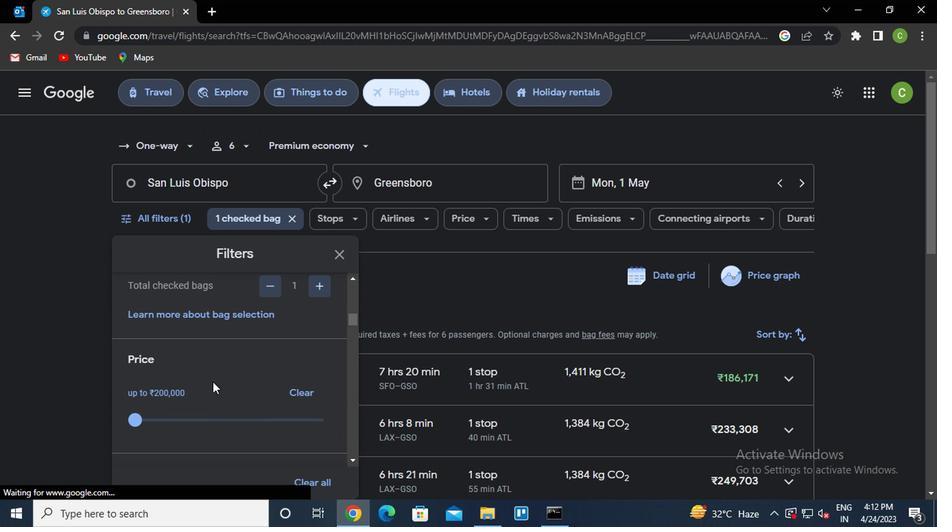 
Action: Mouse scrolled (214, 381) with delta (0, 0)
Screenshot: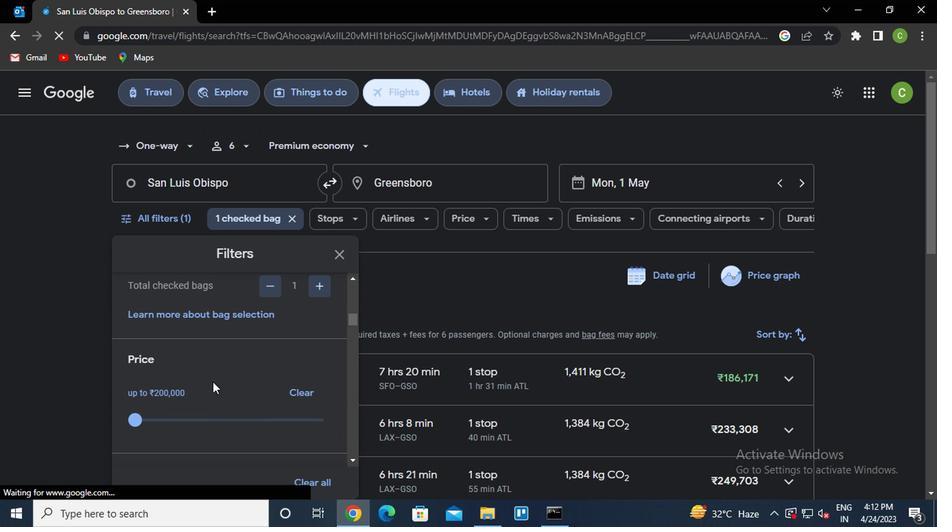 
Action: Mouse moved to (135, 373)
Screenshot: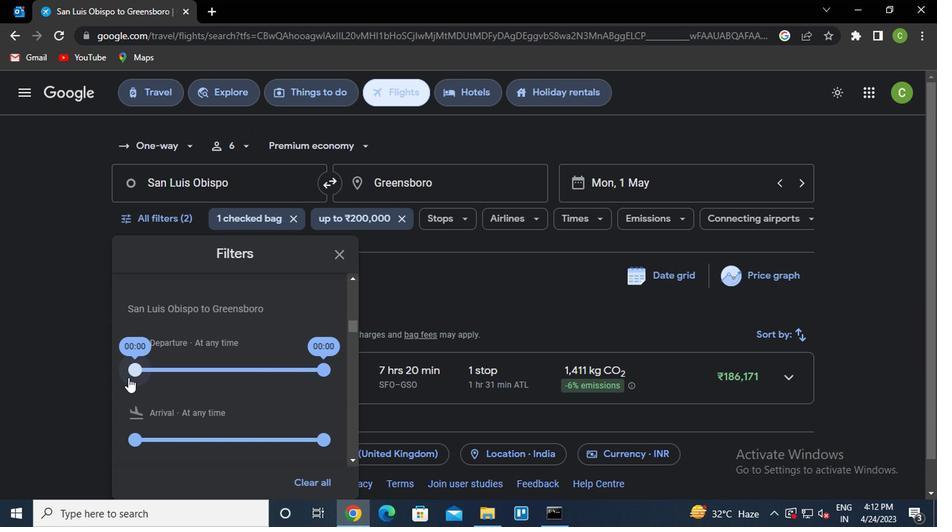 
Action: Mouse pressed left at (135, 373)
Screenshot: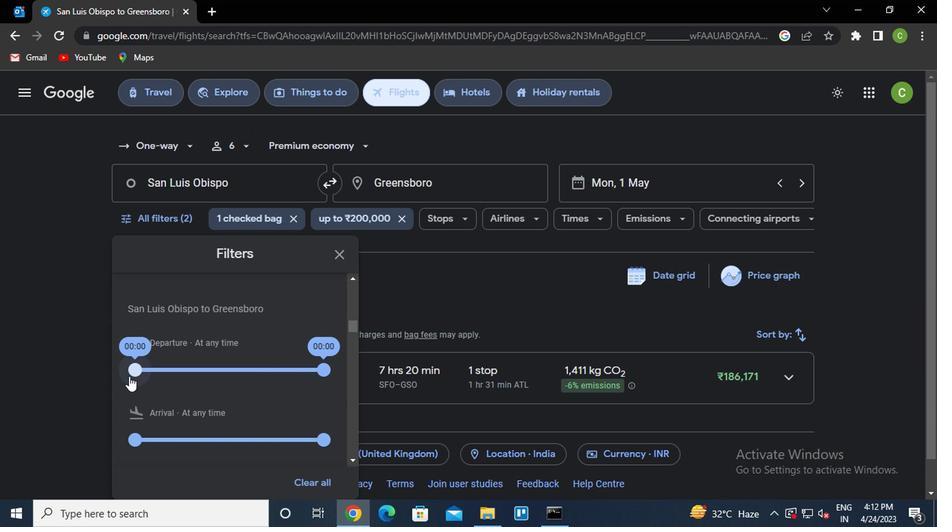 
Action: Mouse moved to (321, 370)
Screenshot: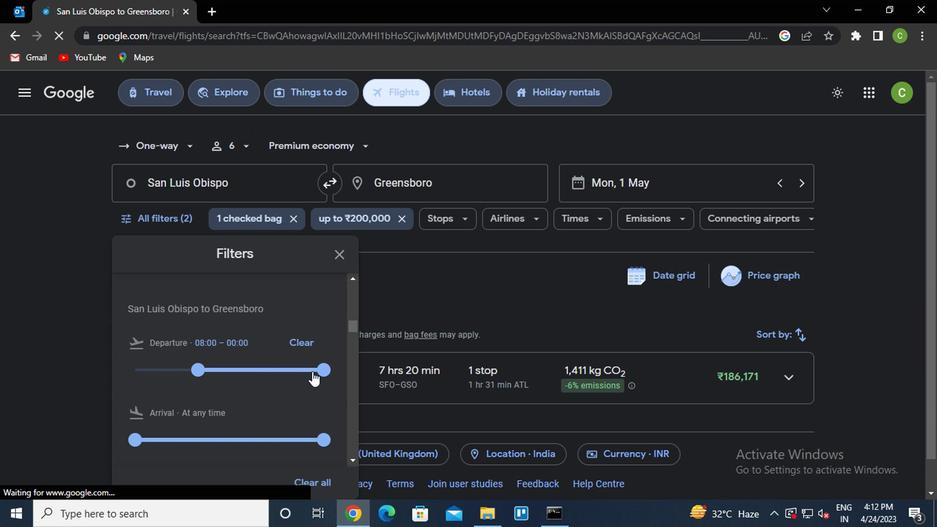 
Action: Mouse pressed left at (321, 370)
Screenshot: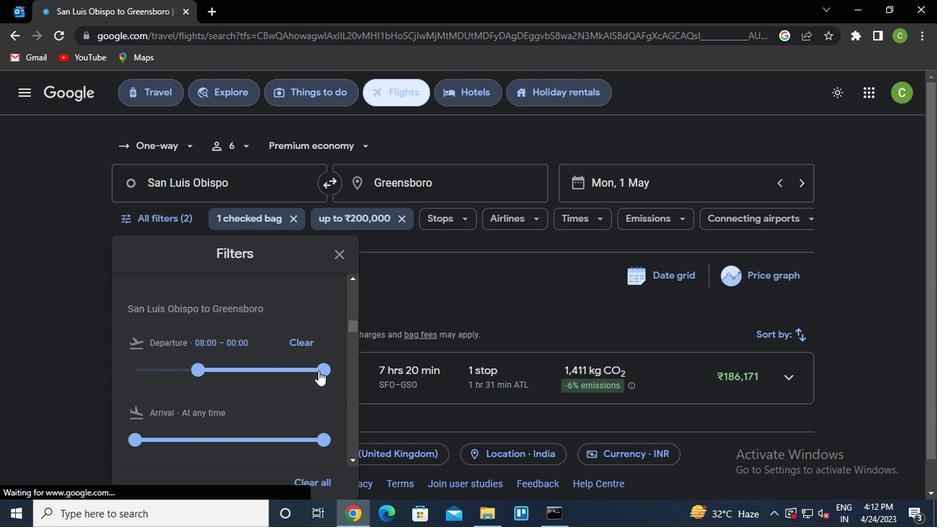 
Action: Mouse moved to (341, 259)
Screenshot: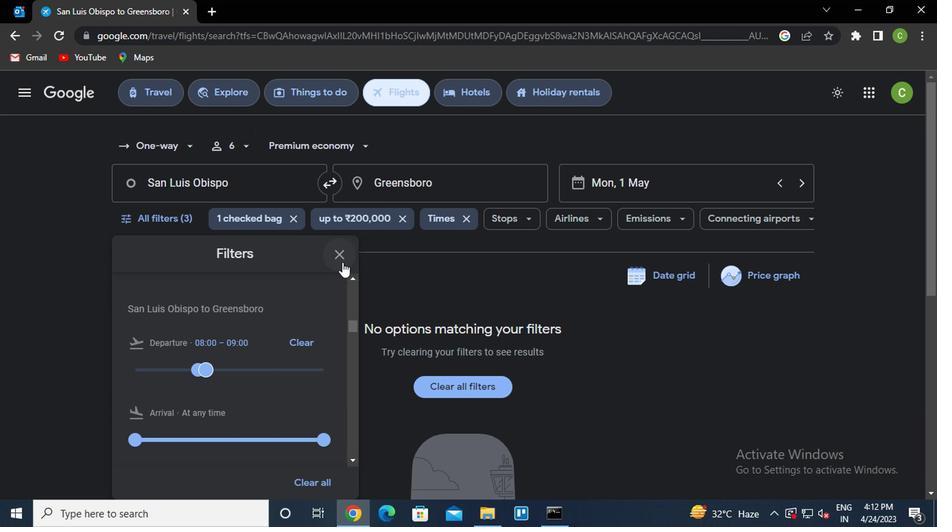
Action: Mouse pressed left at (341, 259)
Screenshot: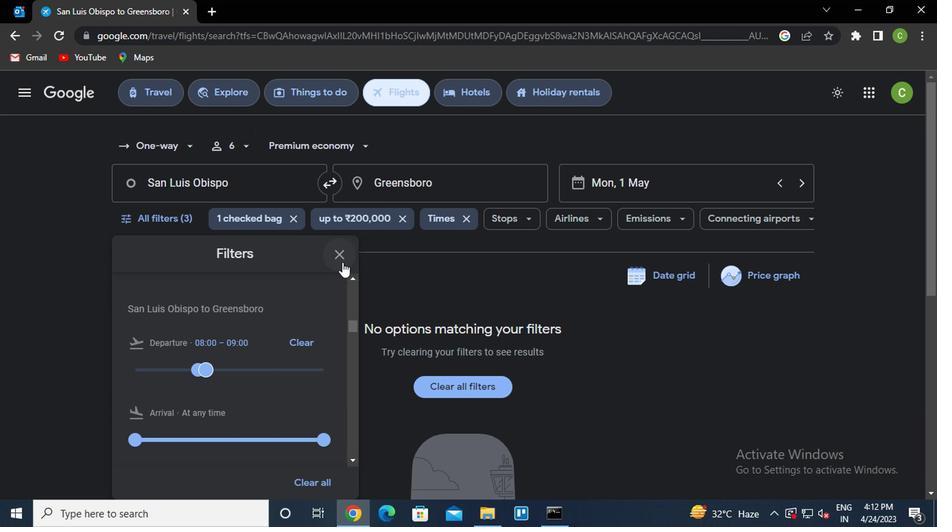 
Action: Mouse moved to (493, 478)
Screenshot: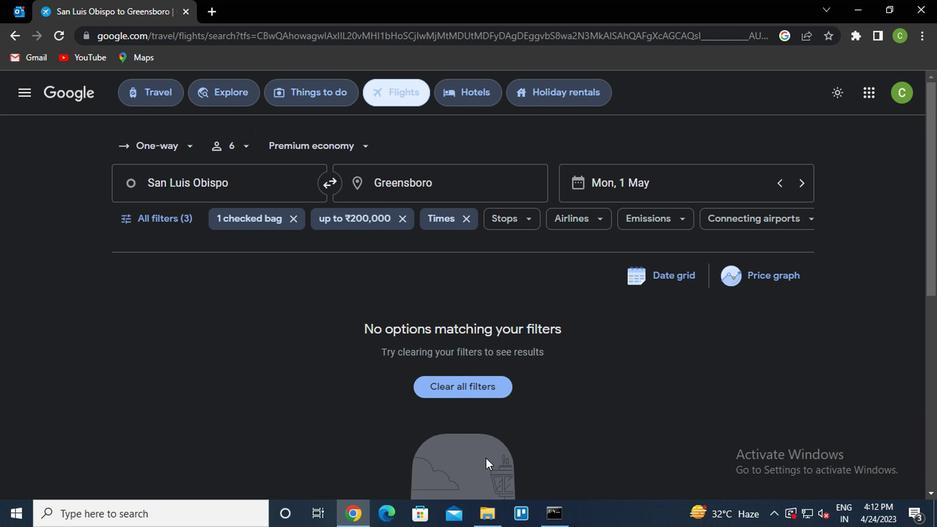 
